 Task: Explore satellite view of the Serengeti National Park in Tanzania.
Action: Key pressed <Key.shift>Seren
Screenshot: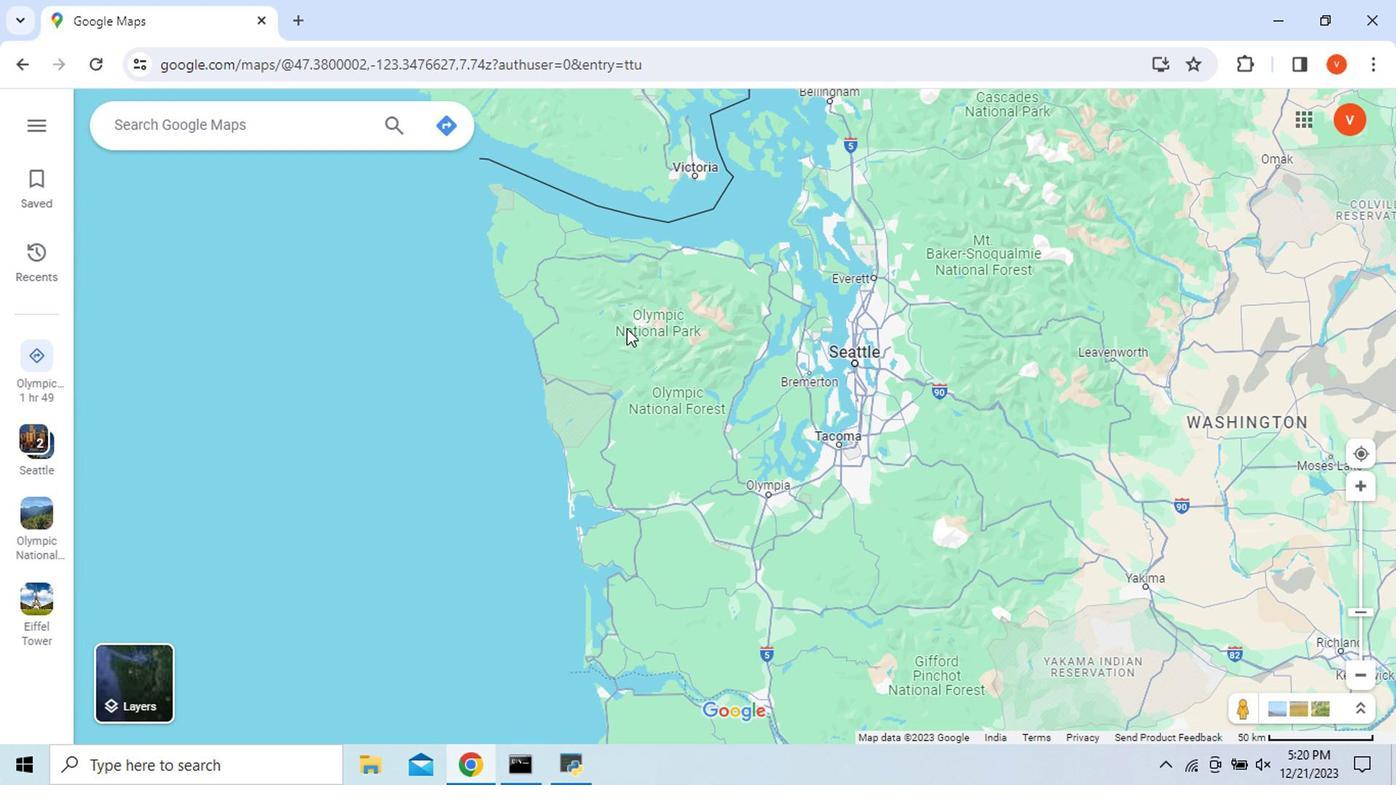 
Action: Mouse moved to (181, 126)
Screenshot: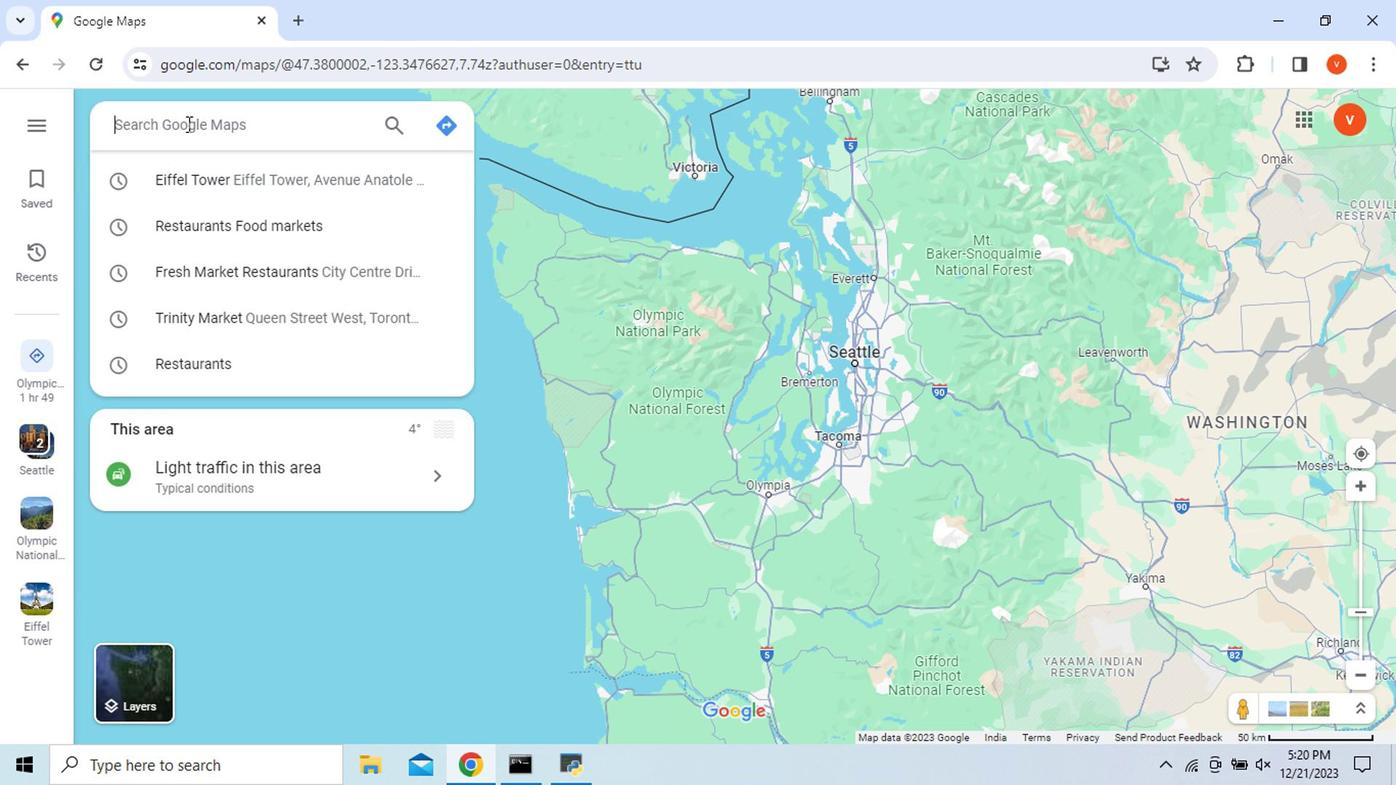 
Action: Mouse pressed left at (181, 126)
Screenshot: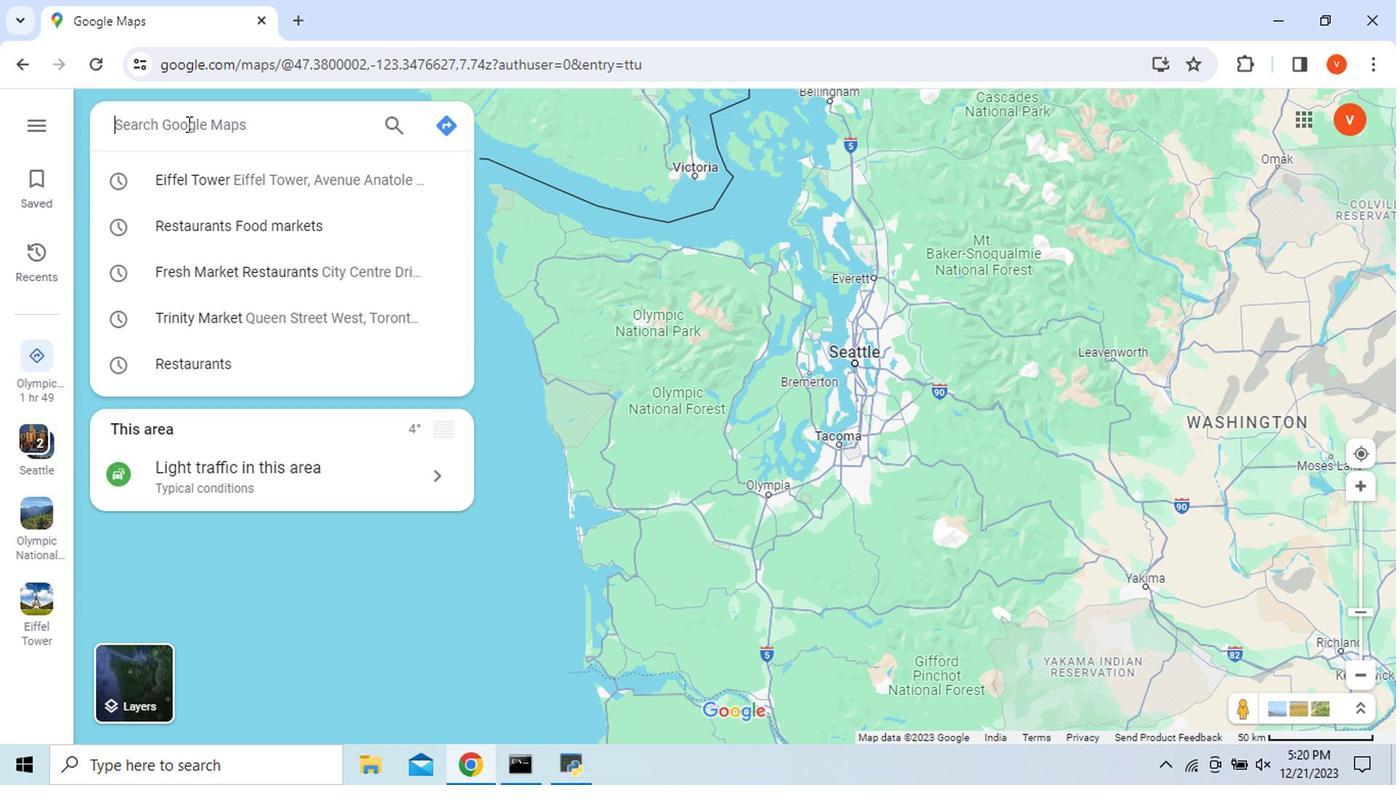 
Action: Mouse moved to (181, 126)
Screenshot: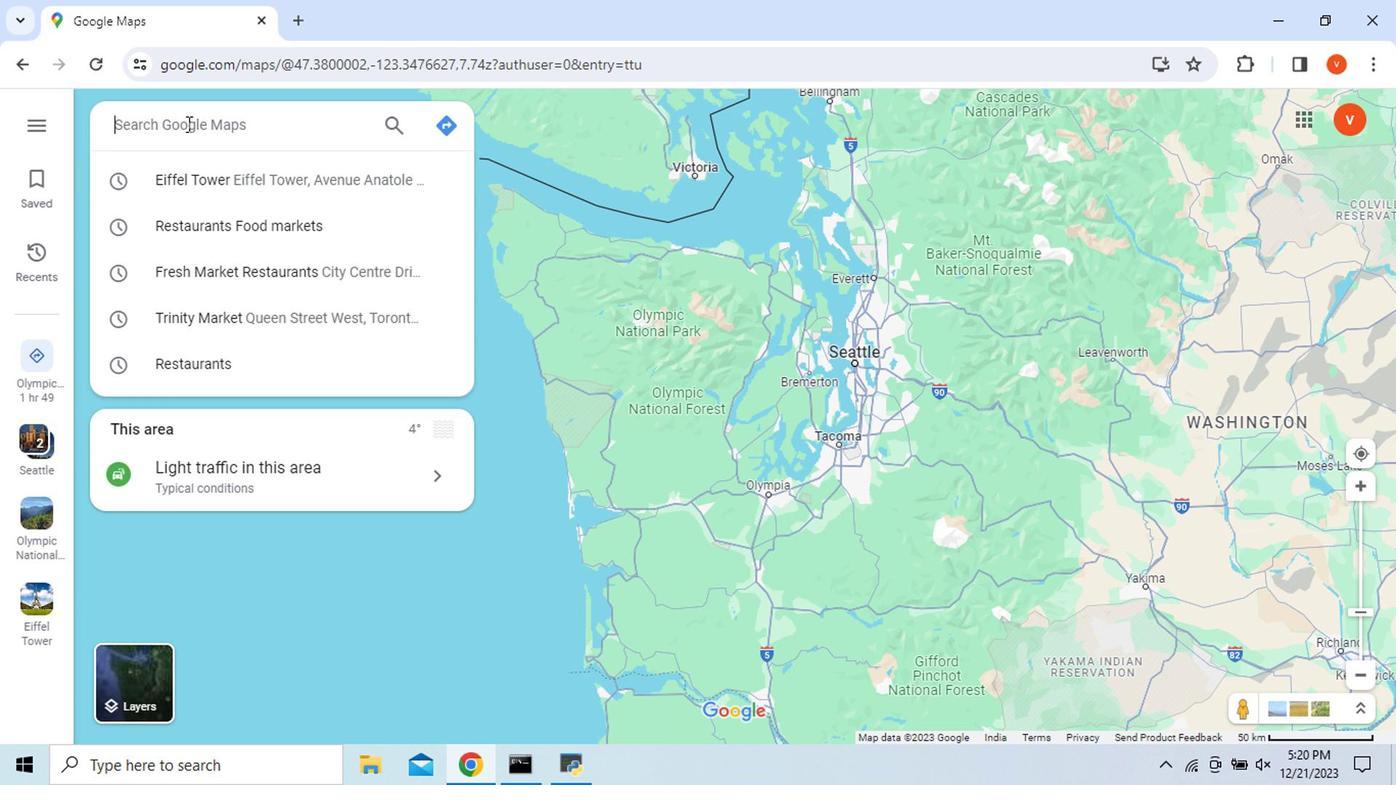 
Action: Key pressed <Key.shift>Serenget
Screenshot: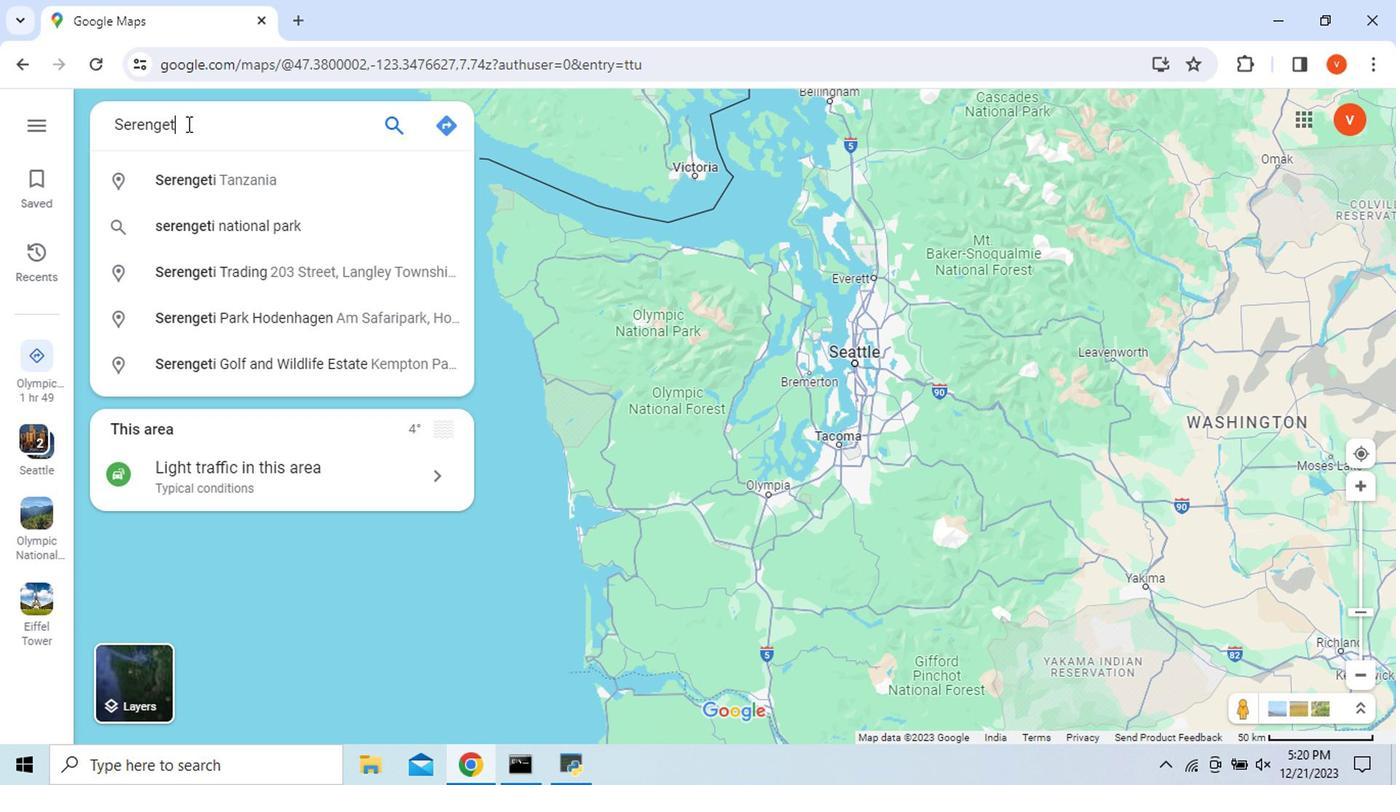 
Action: Mouse moved to (233, 224)
Screenshot: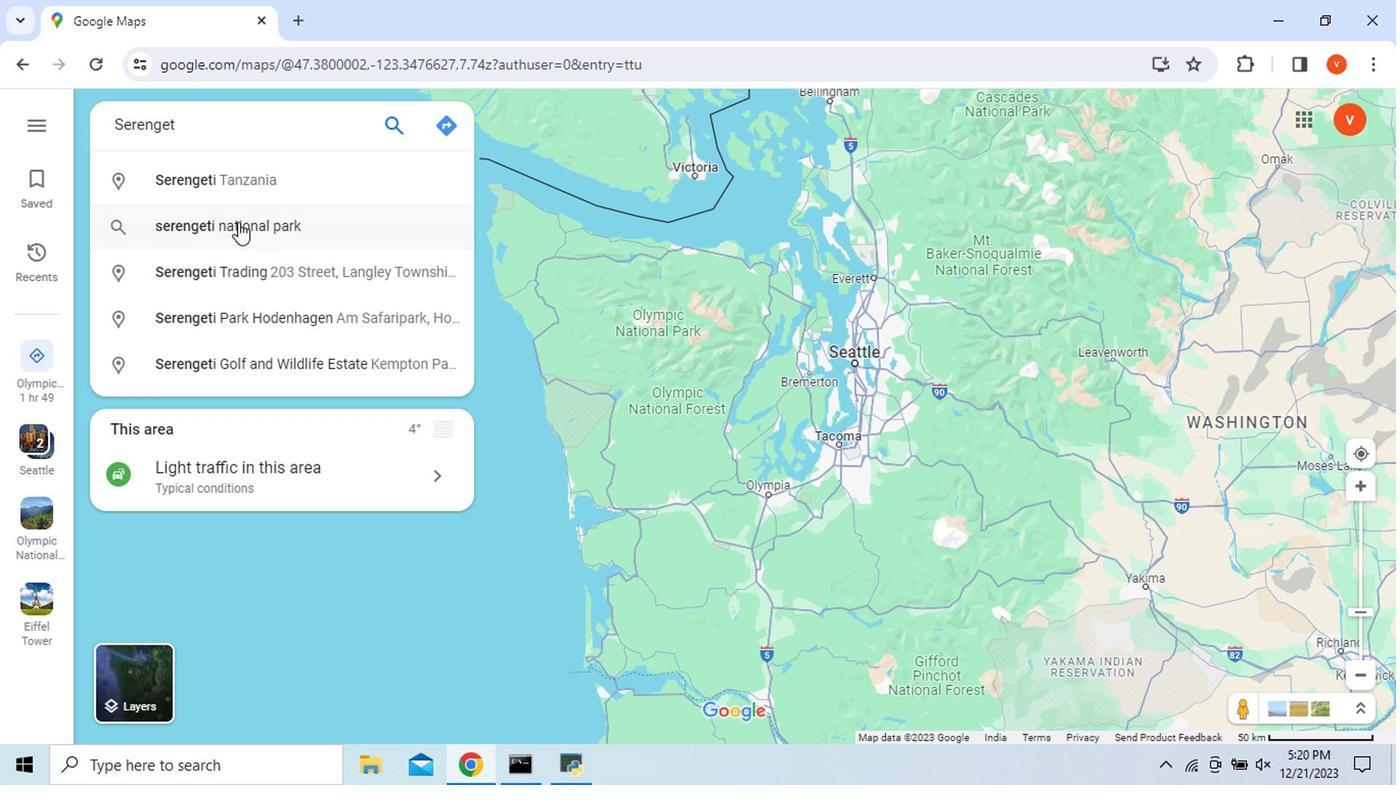 
Action: Mouse pressed left at (233, 224)
Screenshot: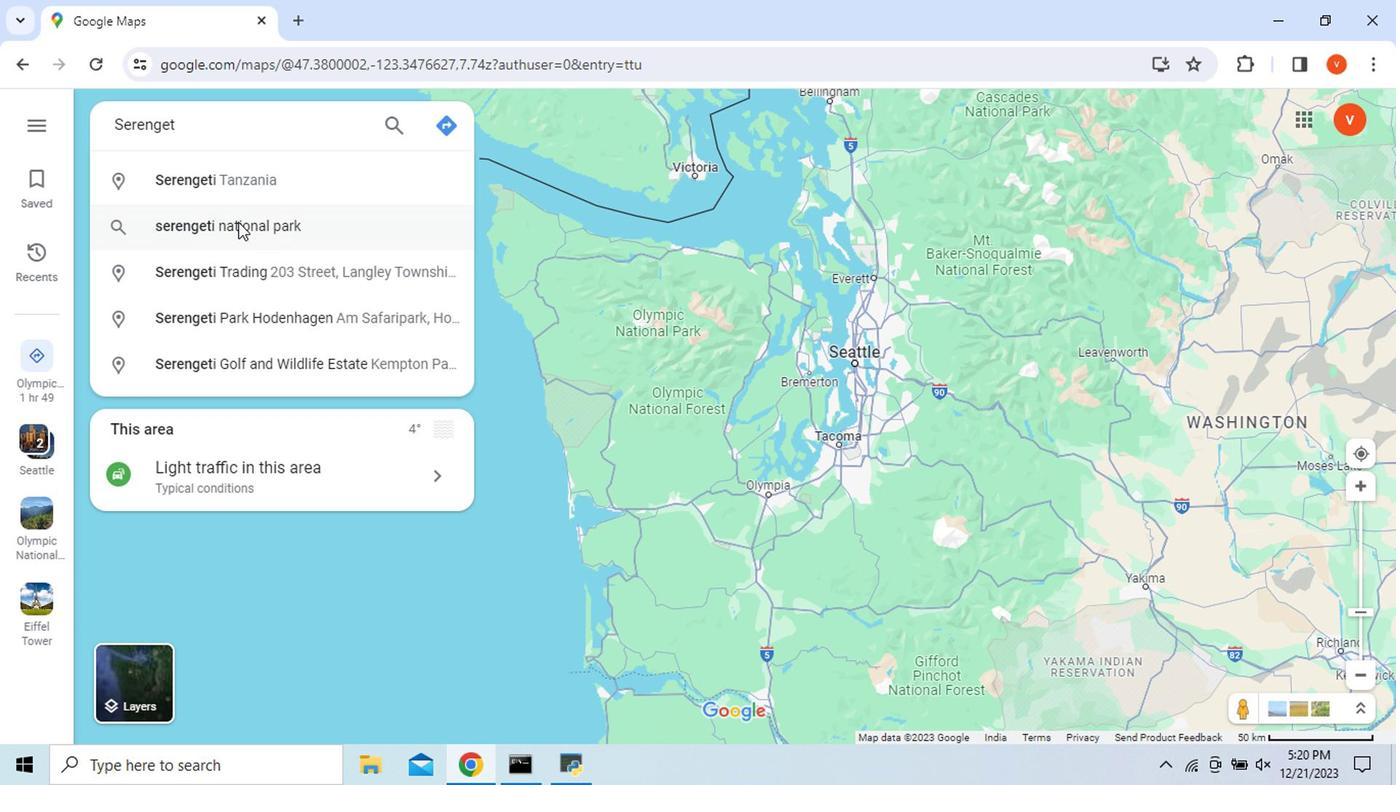 
Action: Mouse moved to (913, 398)
Screenshot: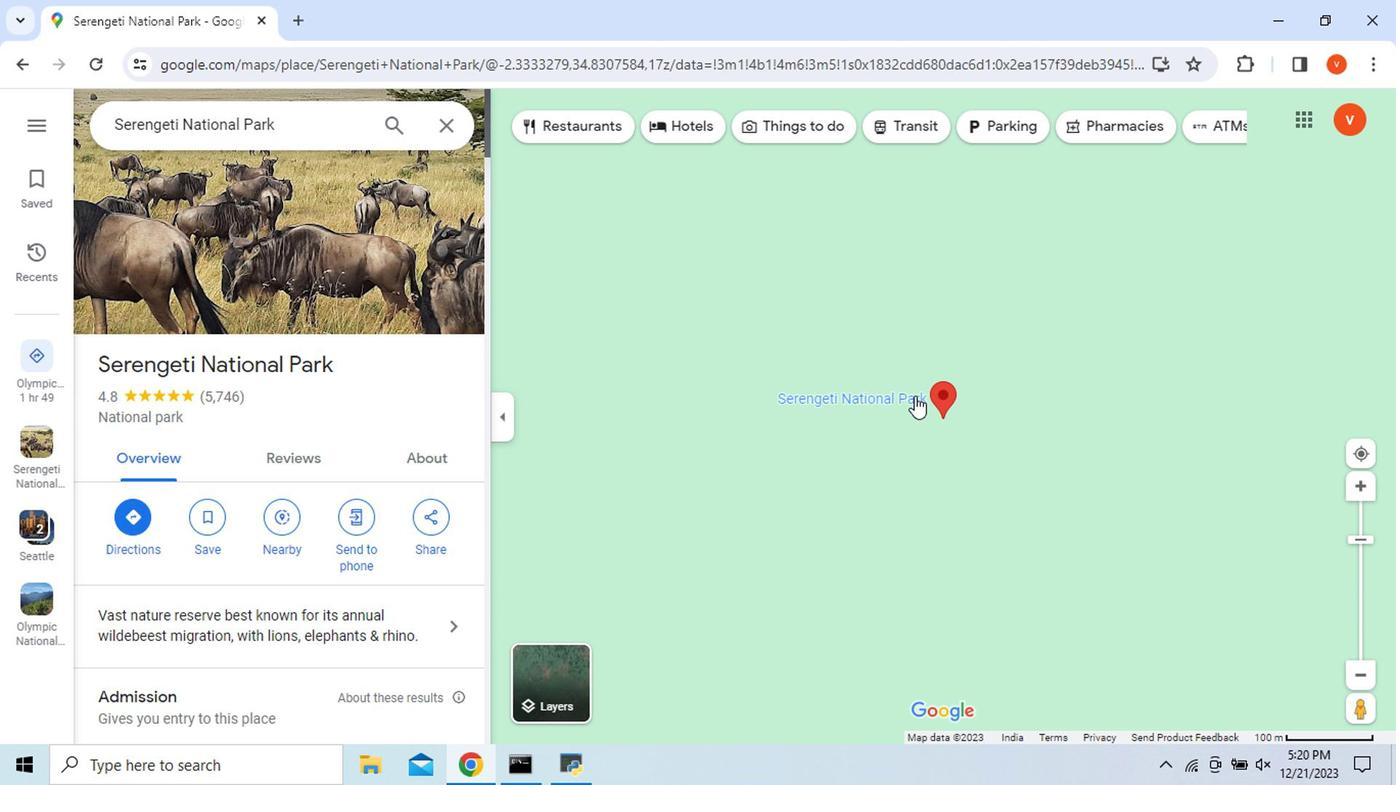 
Action: Mouse pressed left at (913, 398)
Screenshot: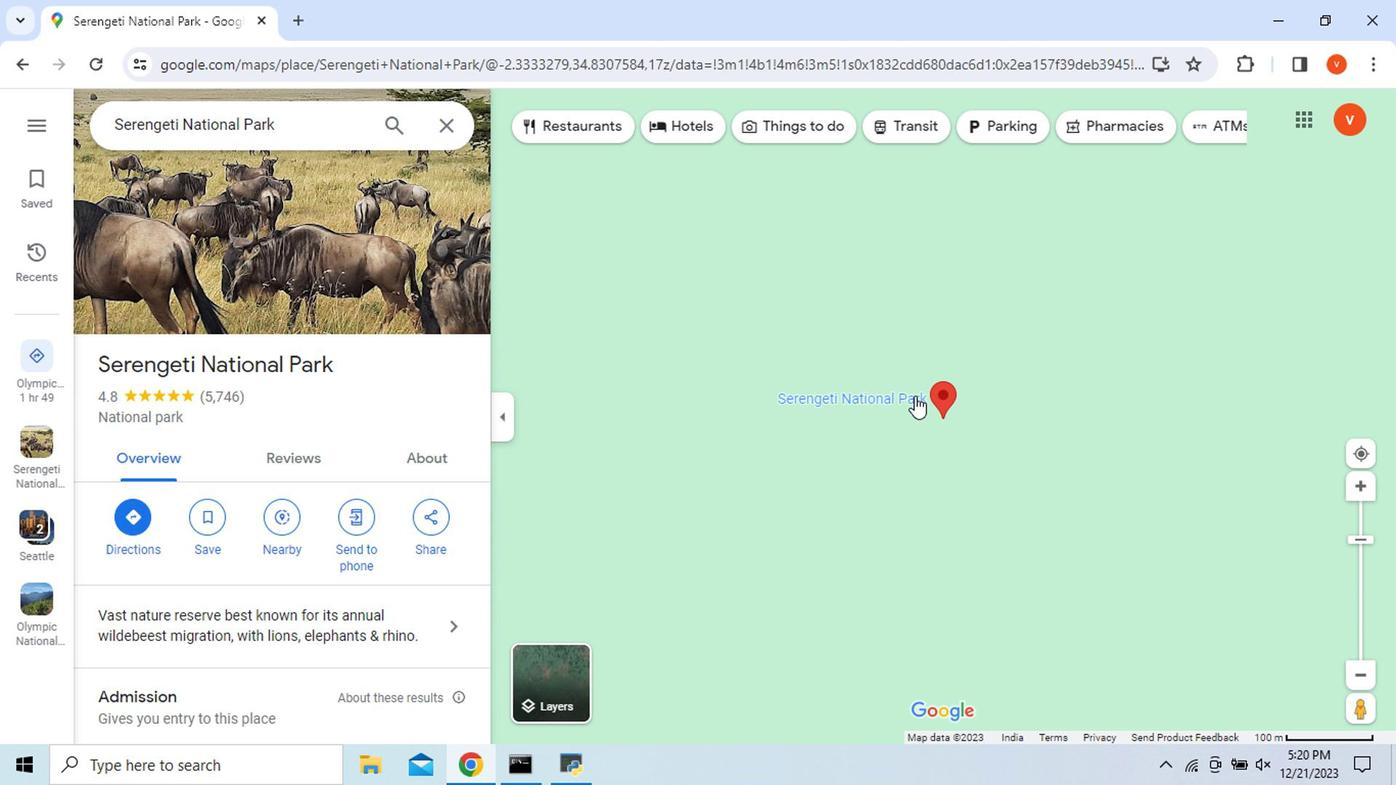 
Action: Mouse scrolled (913, 397) with delta (0, -1)
Screenshot: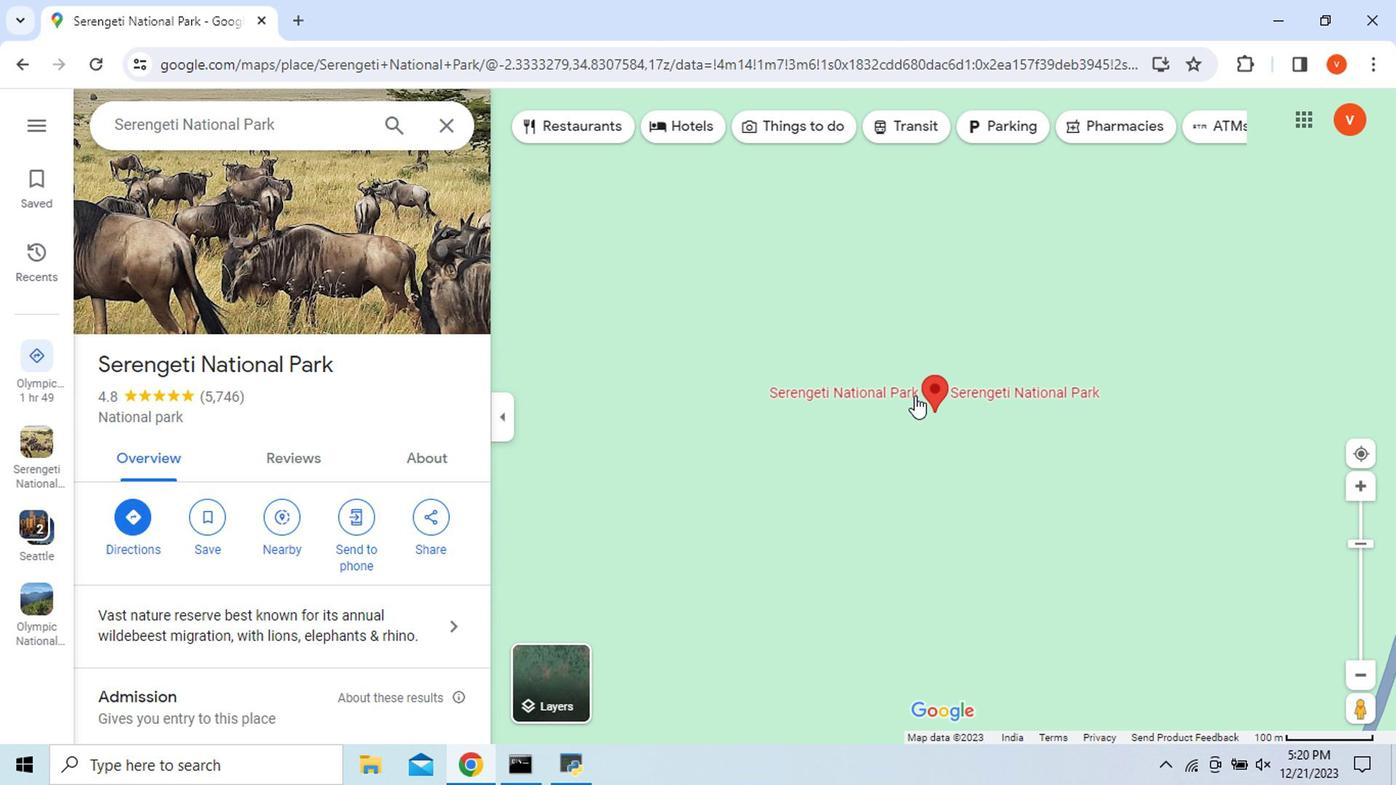 
Action: Mouse scrolled (913, 397) with delta (0, -1)
Screenshot: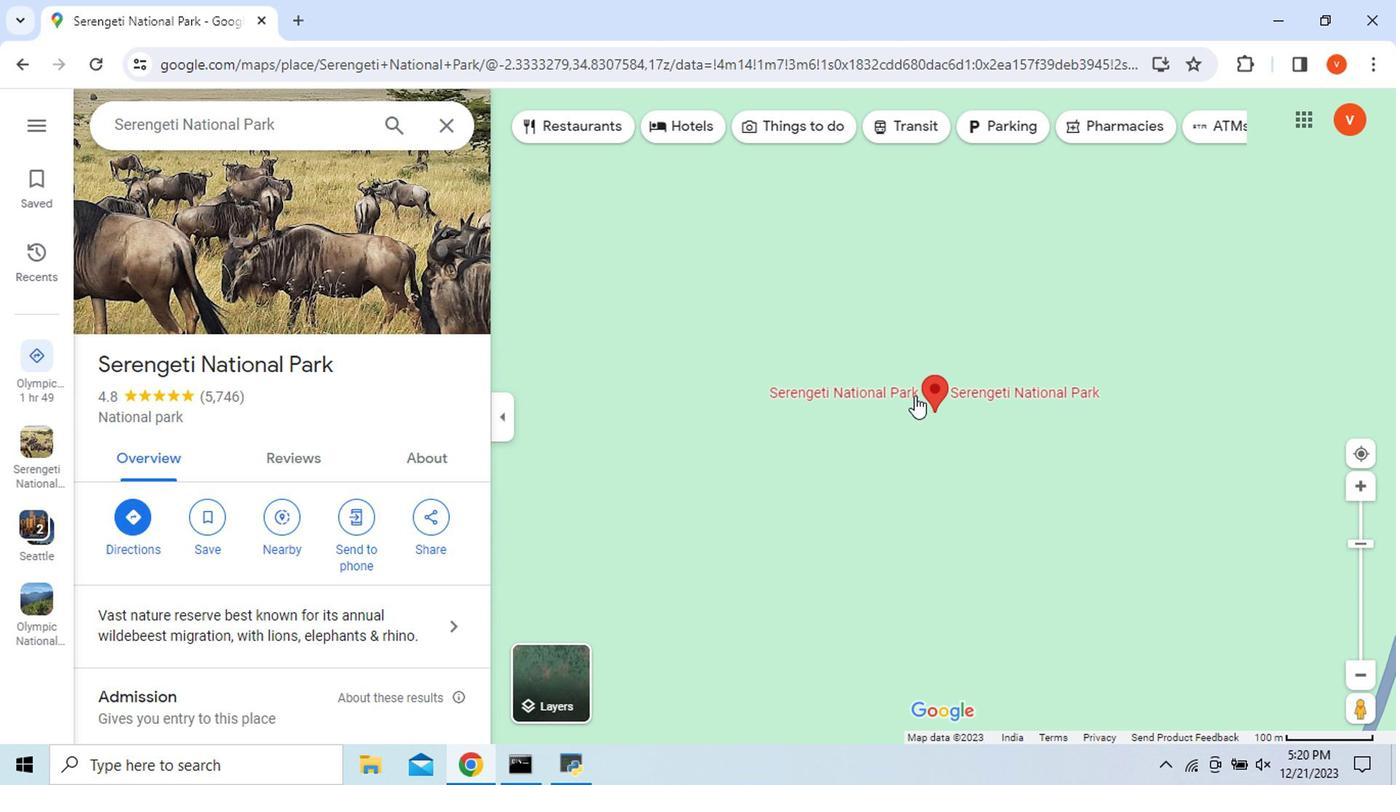 
Action: Mouse moved to (960, 454)
Screenshot: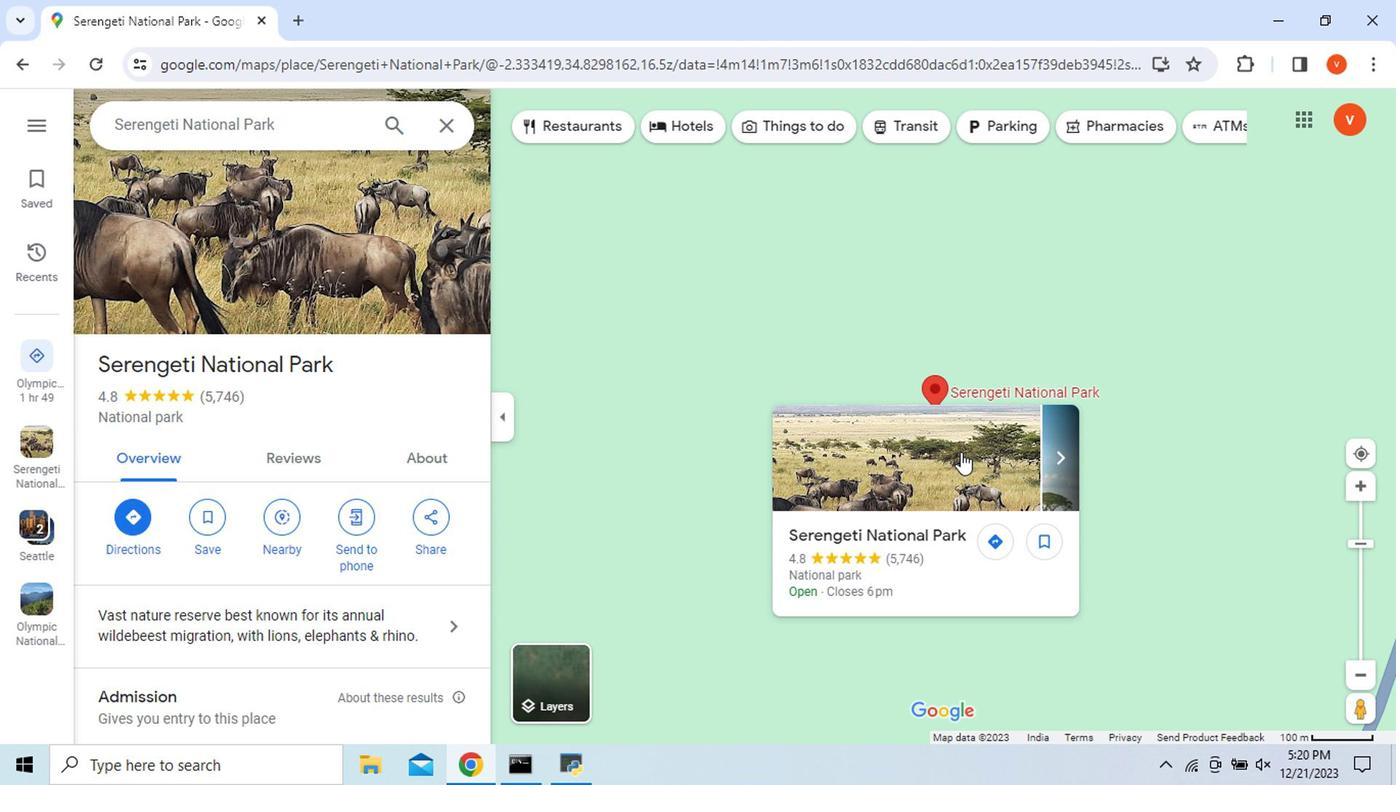 
Action: Mouse pressed left at (960, 454)
Screenshot: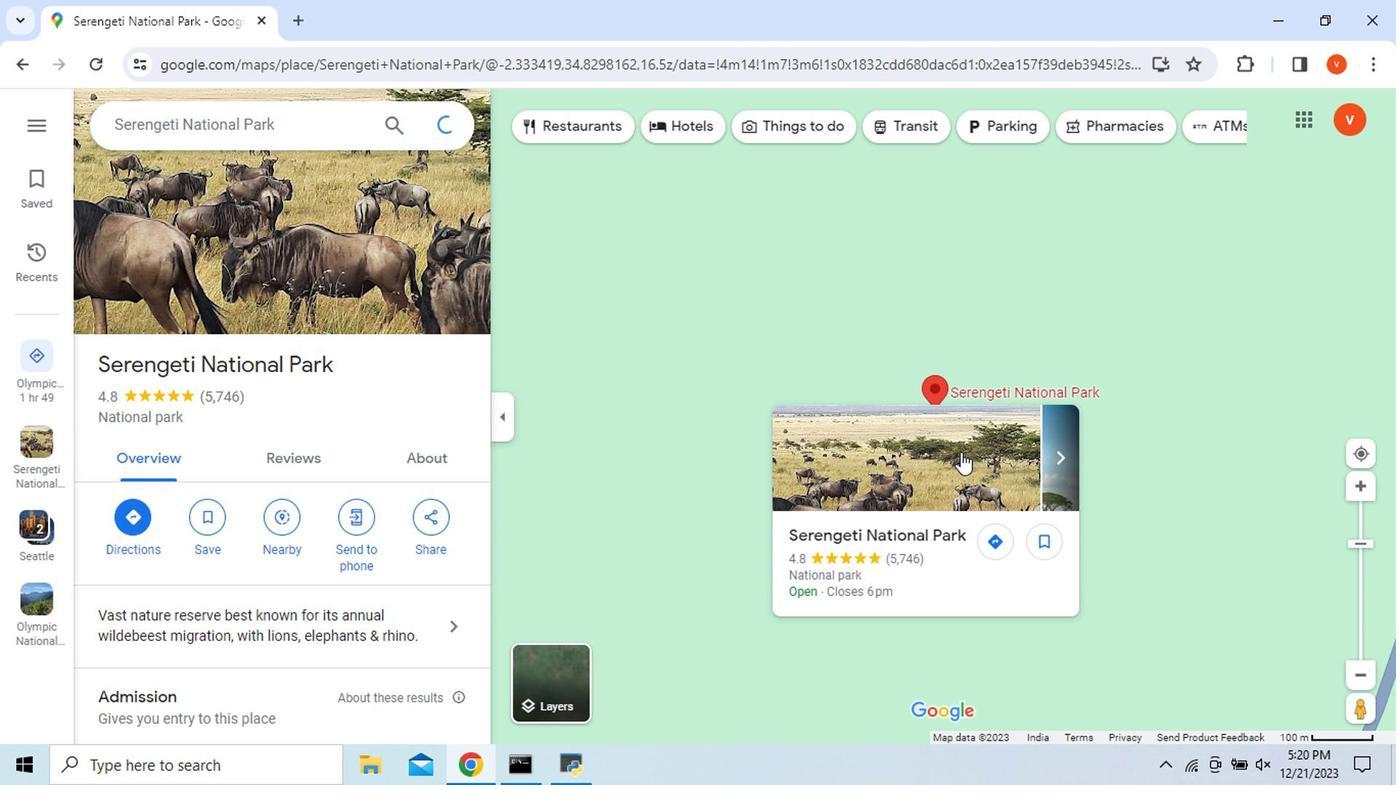 
Action: Mouse moved to (849, 374)
Screenshot: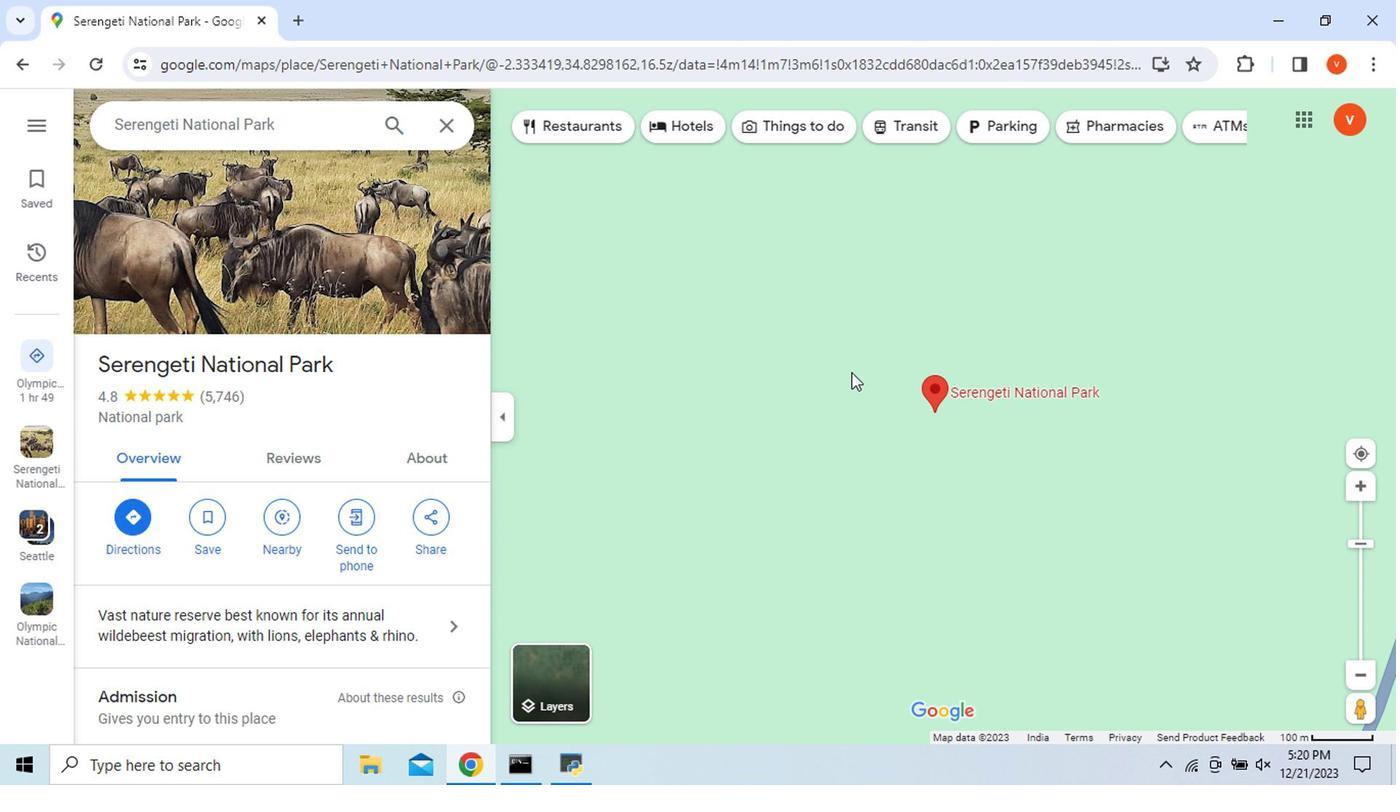 
Action: Mouse scrolled (849, 373) with delta (0, 0)
Screenshot: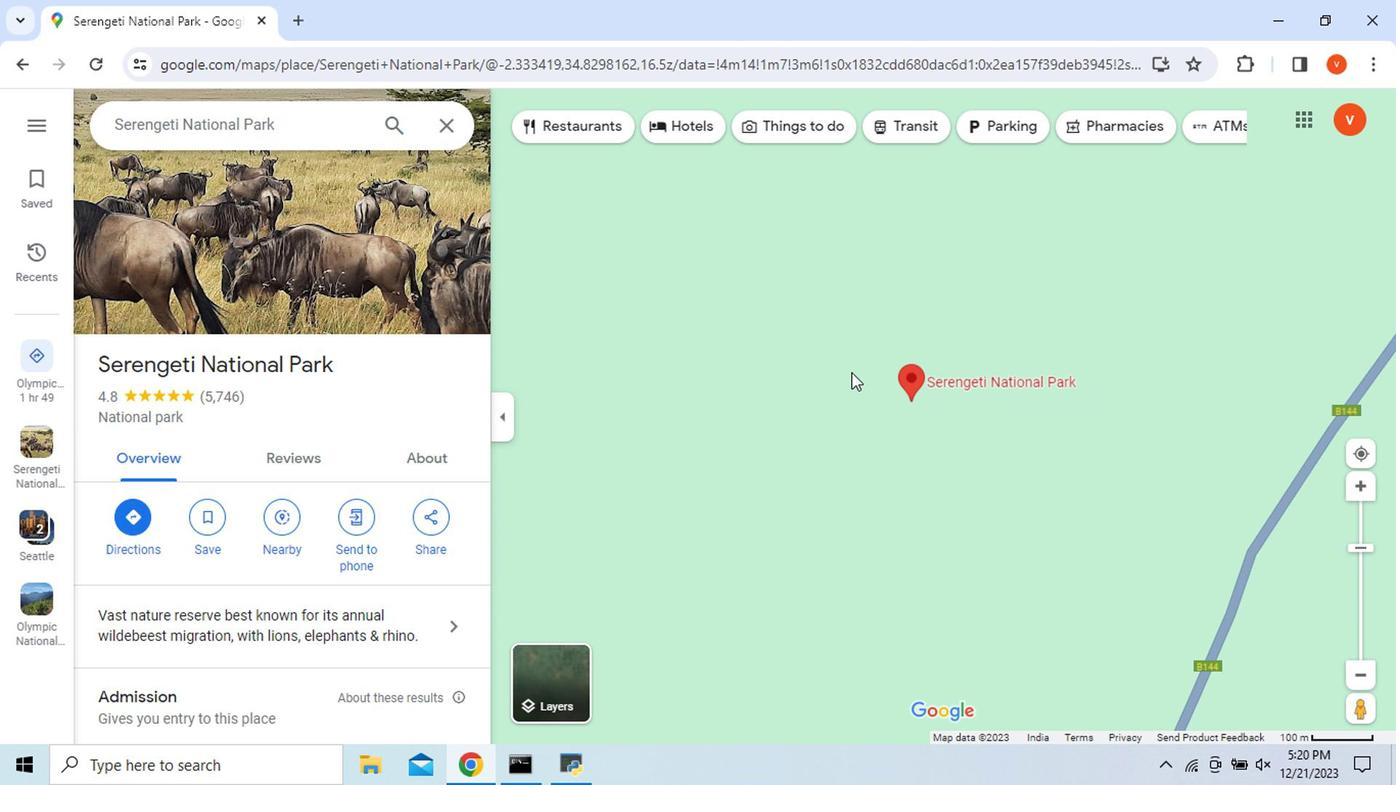 
Action: Mouse scrolled (849, 373) with delta (0, 0)
Screenshot: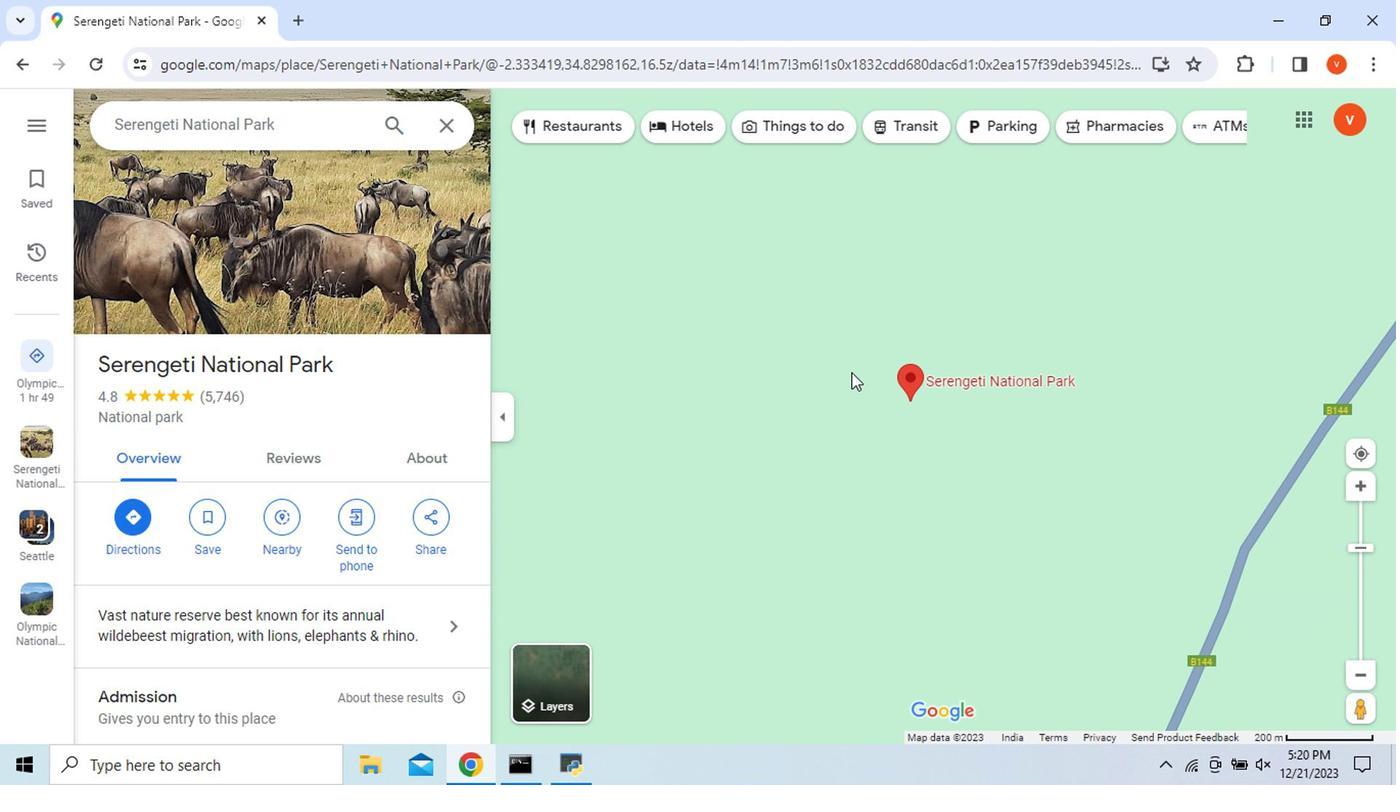 
Action: Mouse scrolled (849, 373) with delta (0, 0)
Screenshot: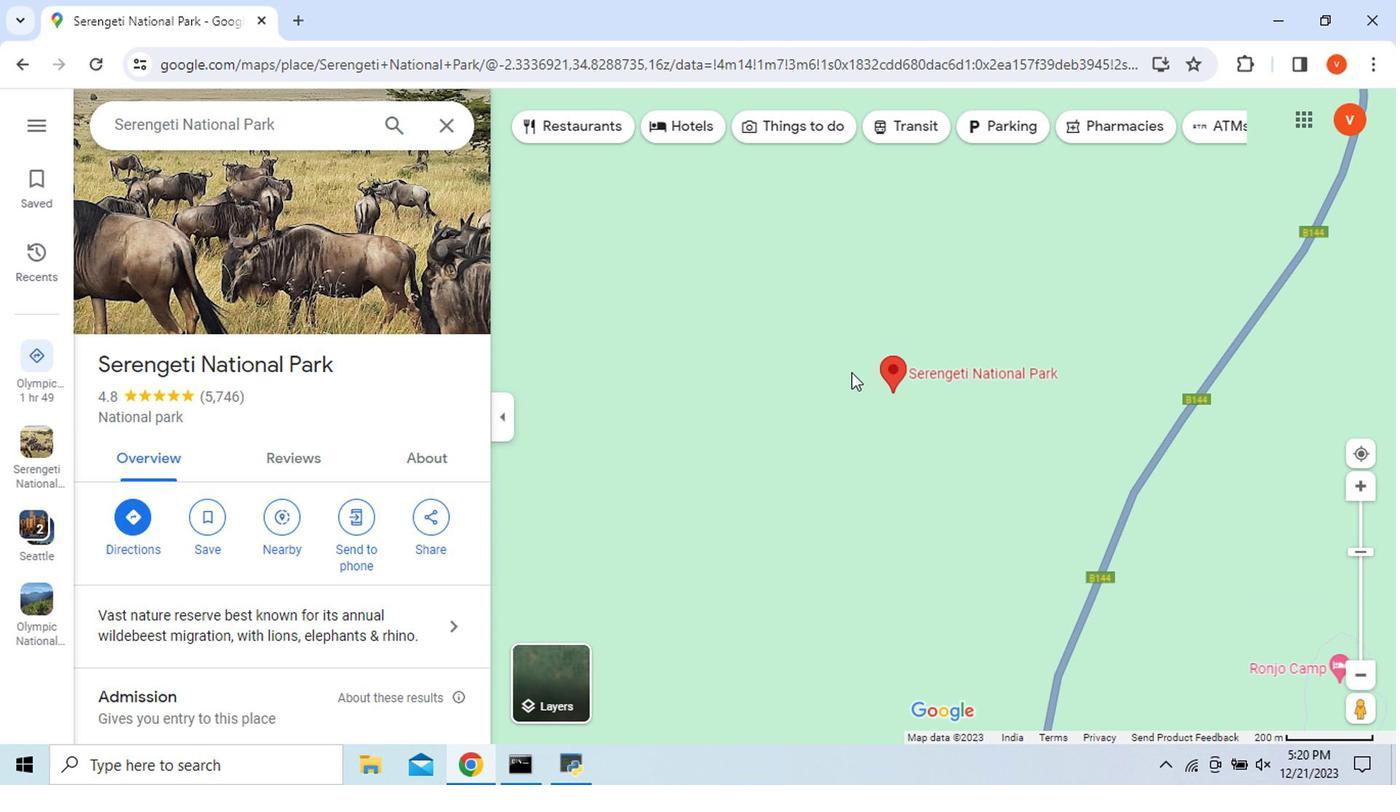 
Action: Mouse scrolled (849, 373) with delta (0, 0)
Screenshot: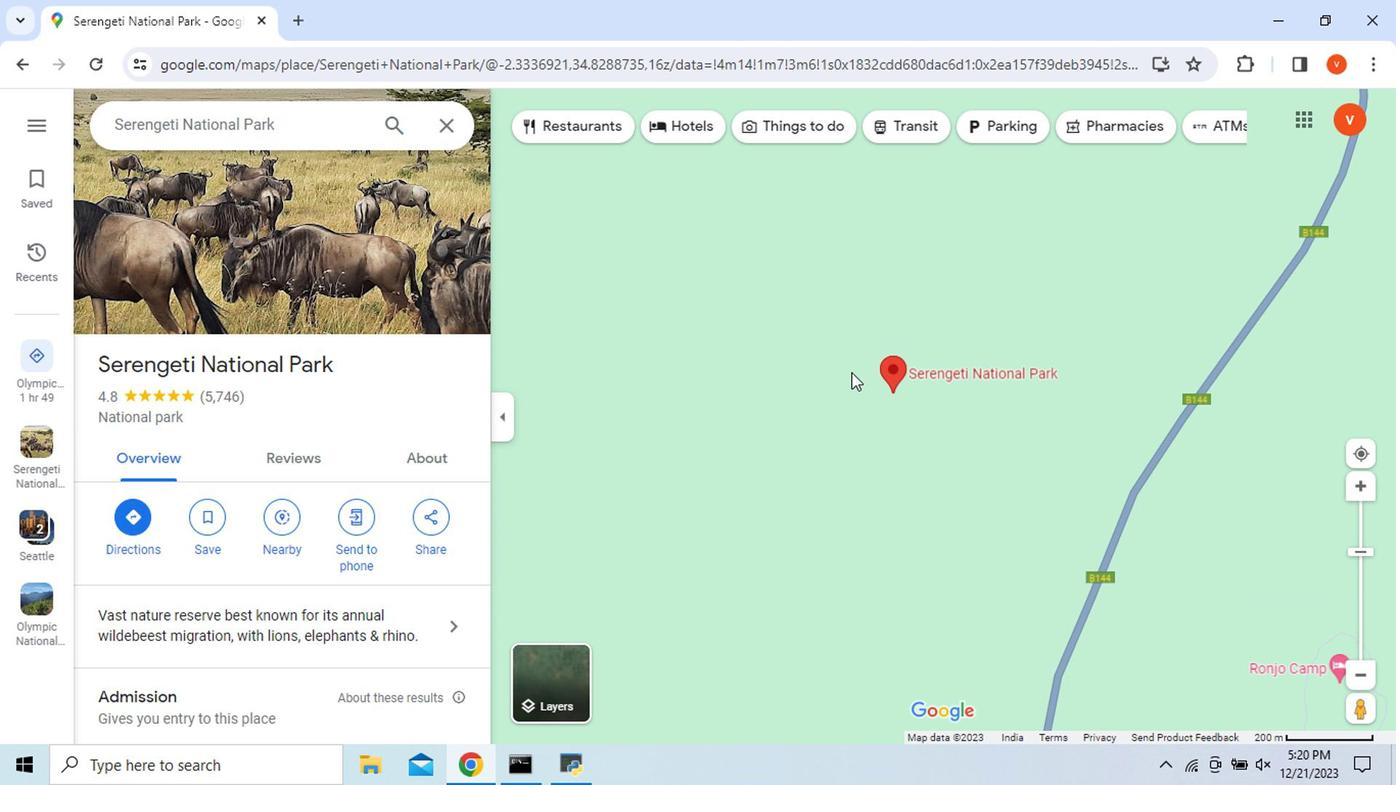 
Action: Mouse scrolled (849, 373) with delta (0, 0)
Screenshot: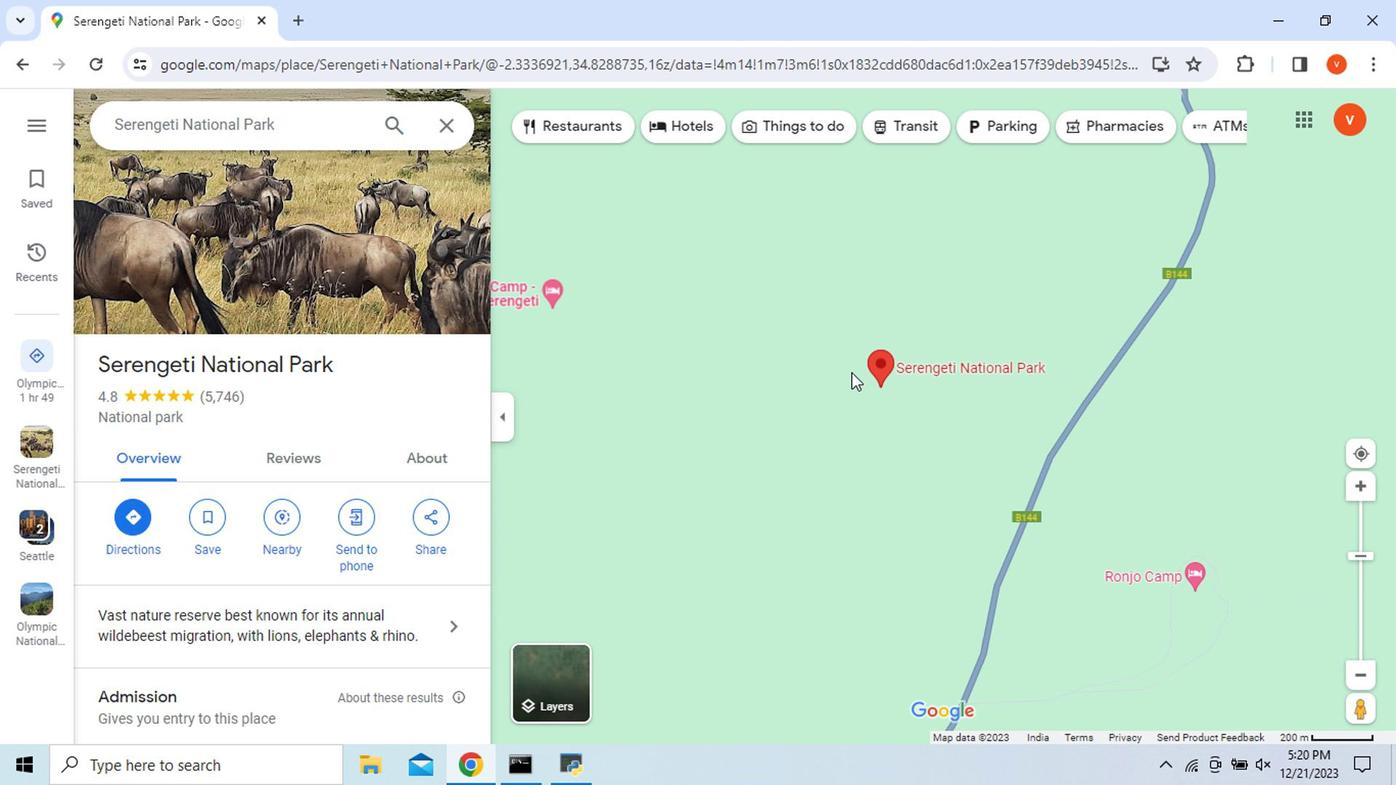 
Action: Mouse scrolled (849, 373) with delta (0, 0)
Screenshot: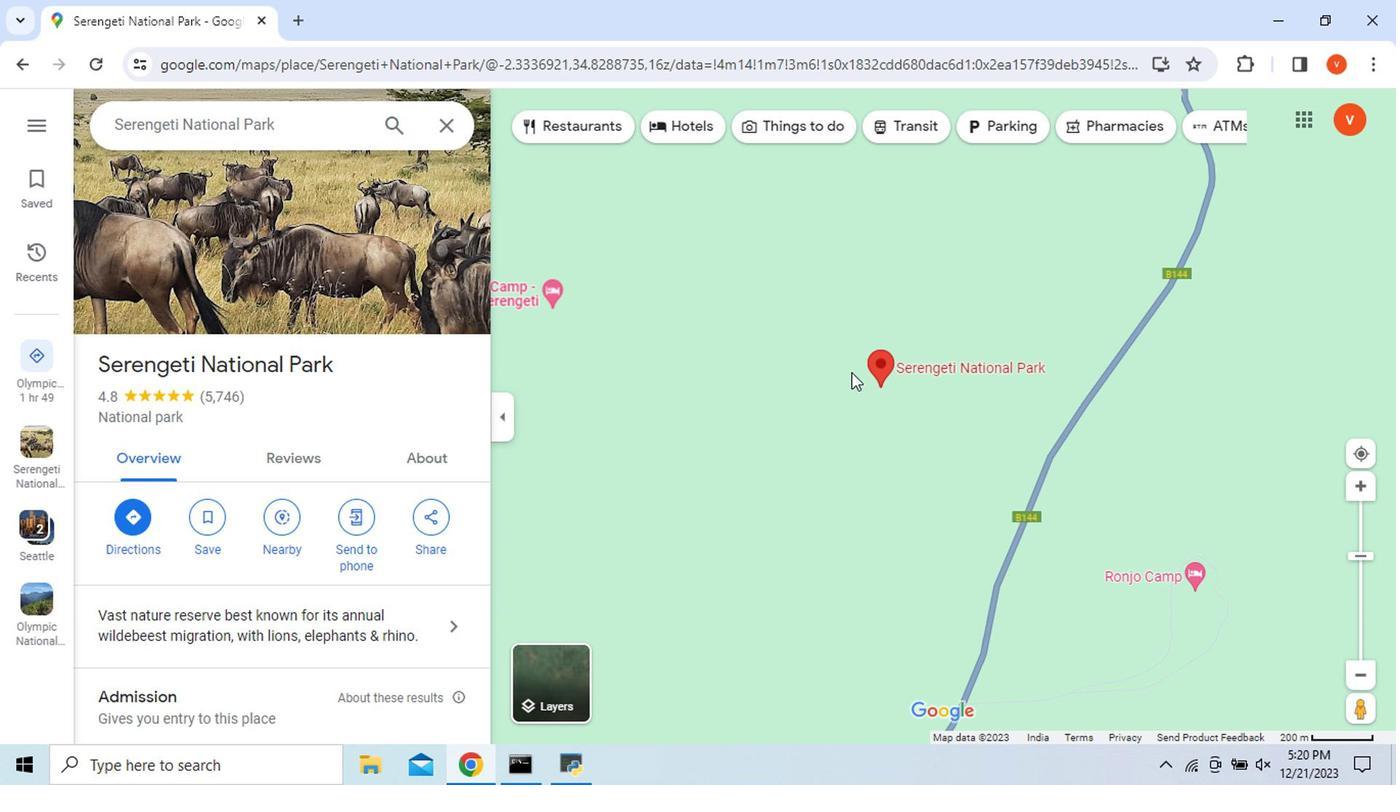 
Action: Mouse scrolled (849, 373) with delta (0, 0)
Screenshot: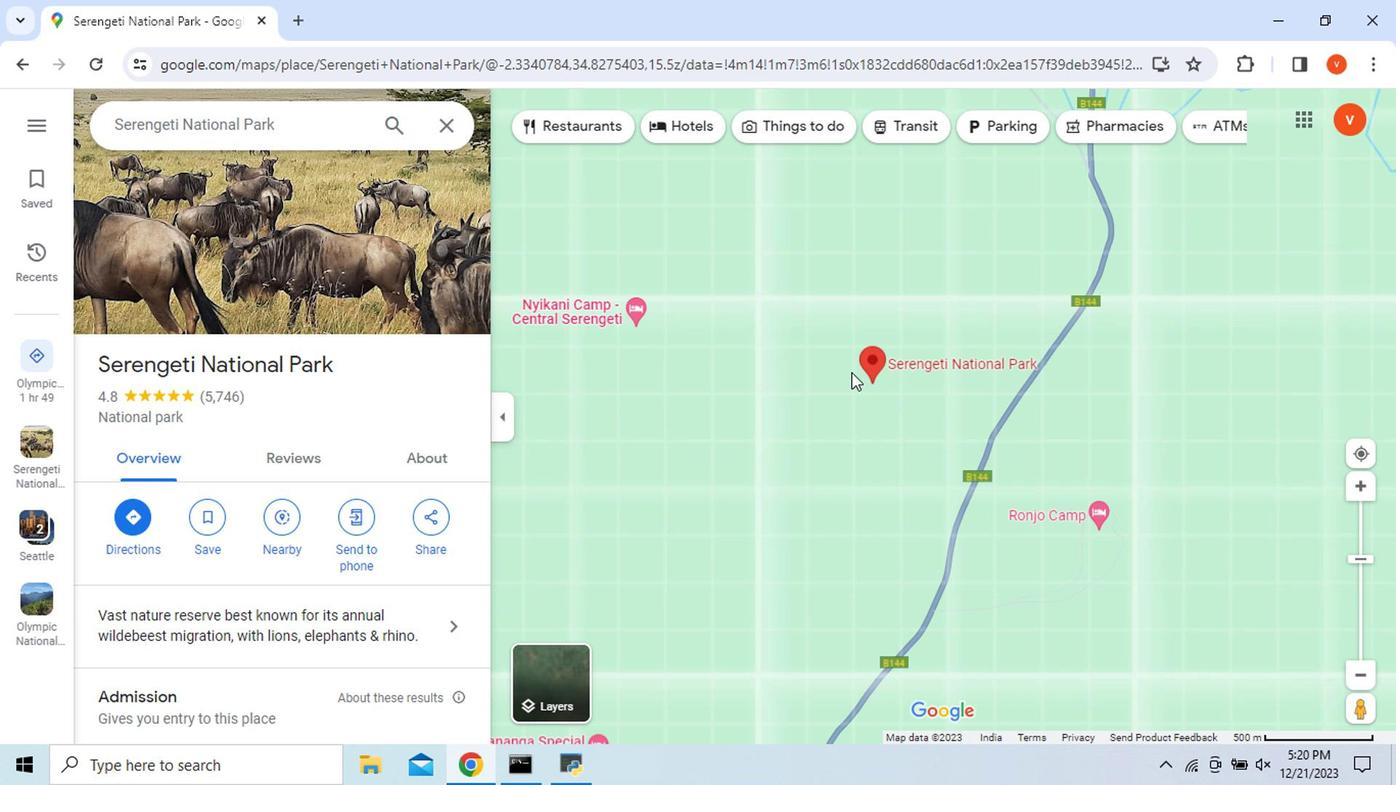 
Action: Mouse scrolled (849, 373) with delta (0, 0)
Screenshot: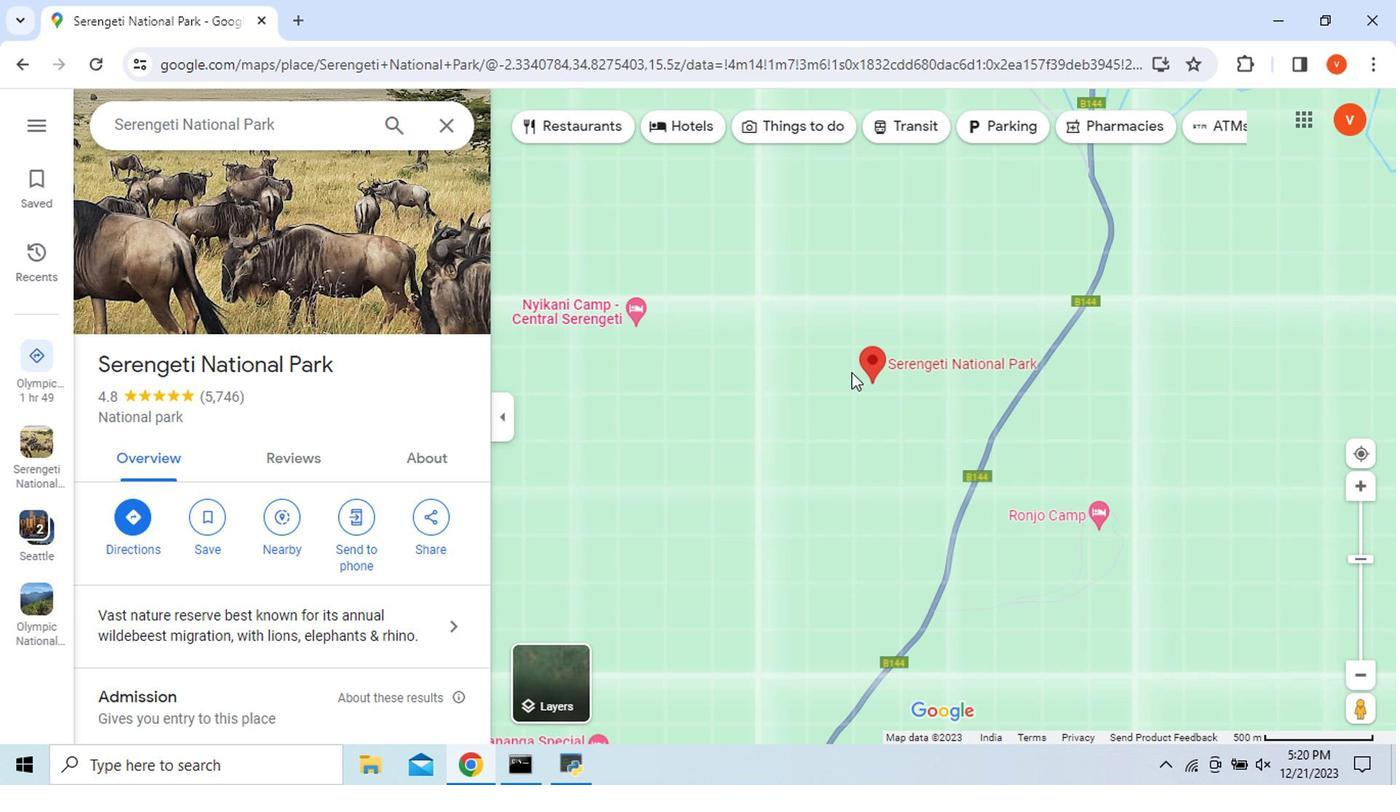 
Action: Mouse scrolled (849, 373) with delta (0, 0)
Screenshot: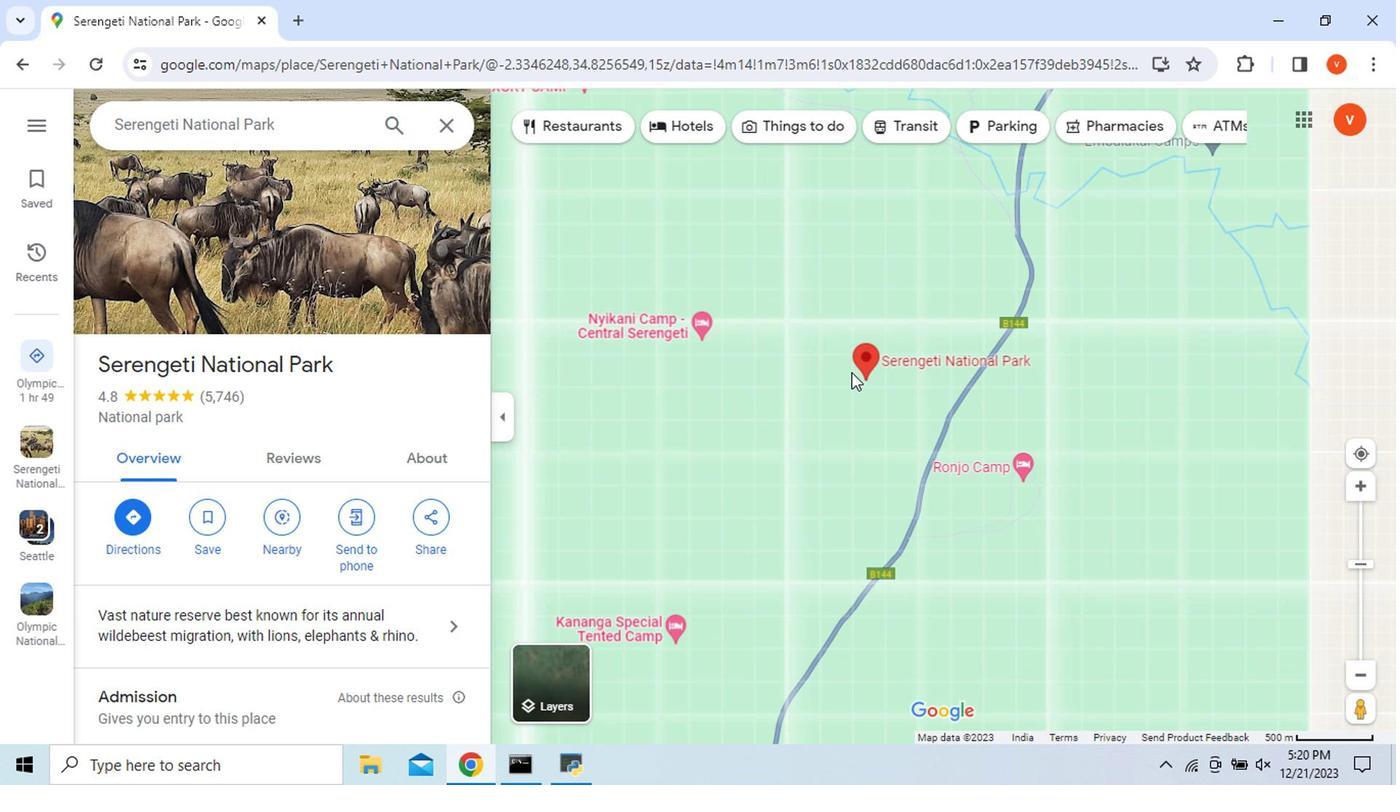 
Action: Mouse scrolled (849, 373) with delta (0, 0)
Screenshot: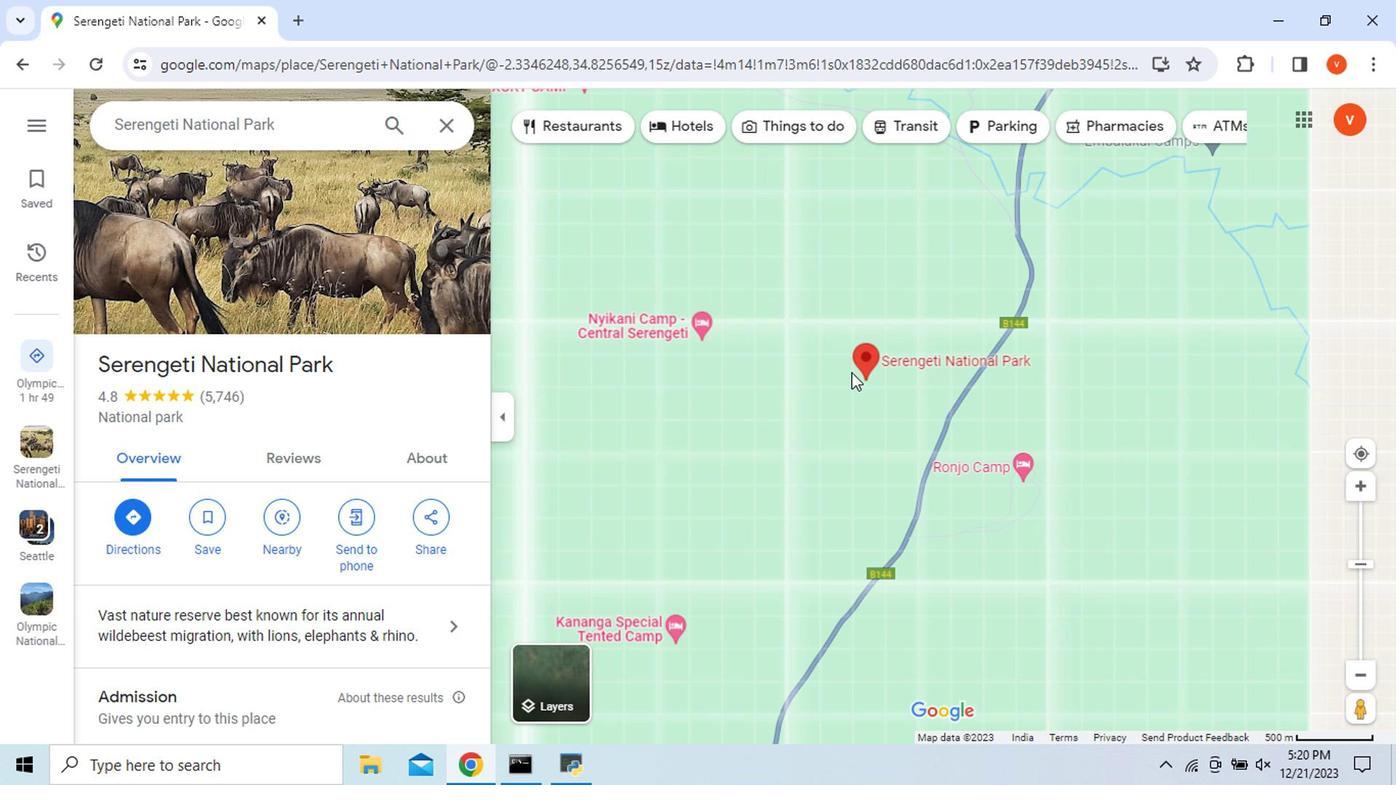 
Action: Mouse scrolled (849, 373) with delta (0, 0)
Screenshot: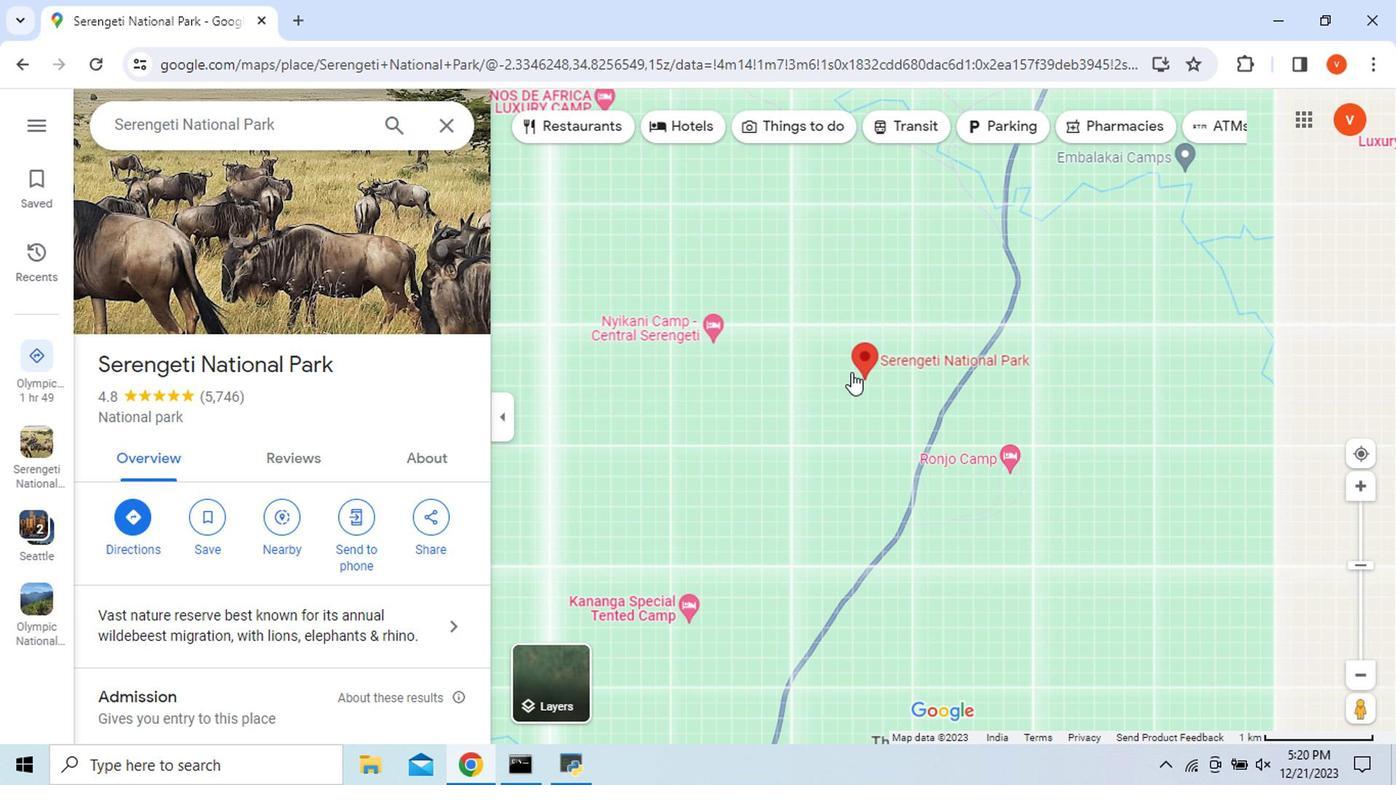 
Action: Mouse scrolled (849, 373) with delta (0, 0)
Screenshot: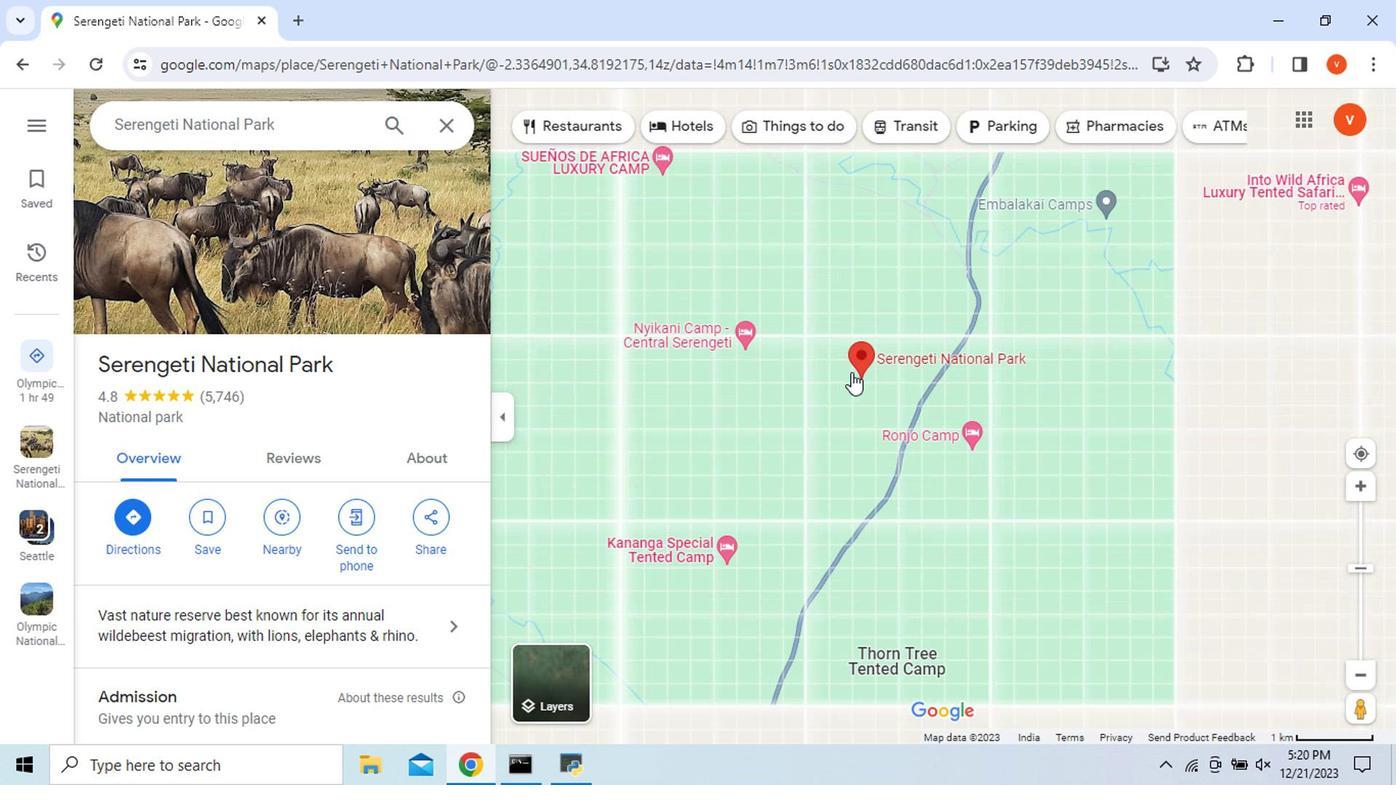 
Action: Mouse scrolled (849, 373) with delta (0, 0)
Screenshot: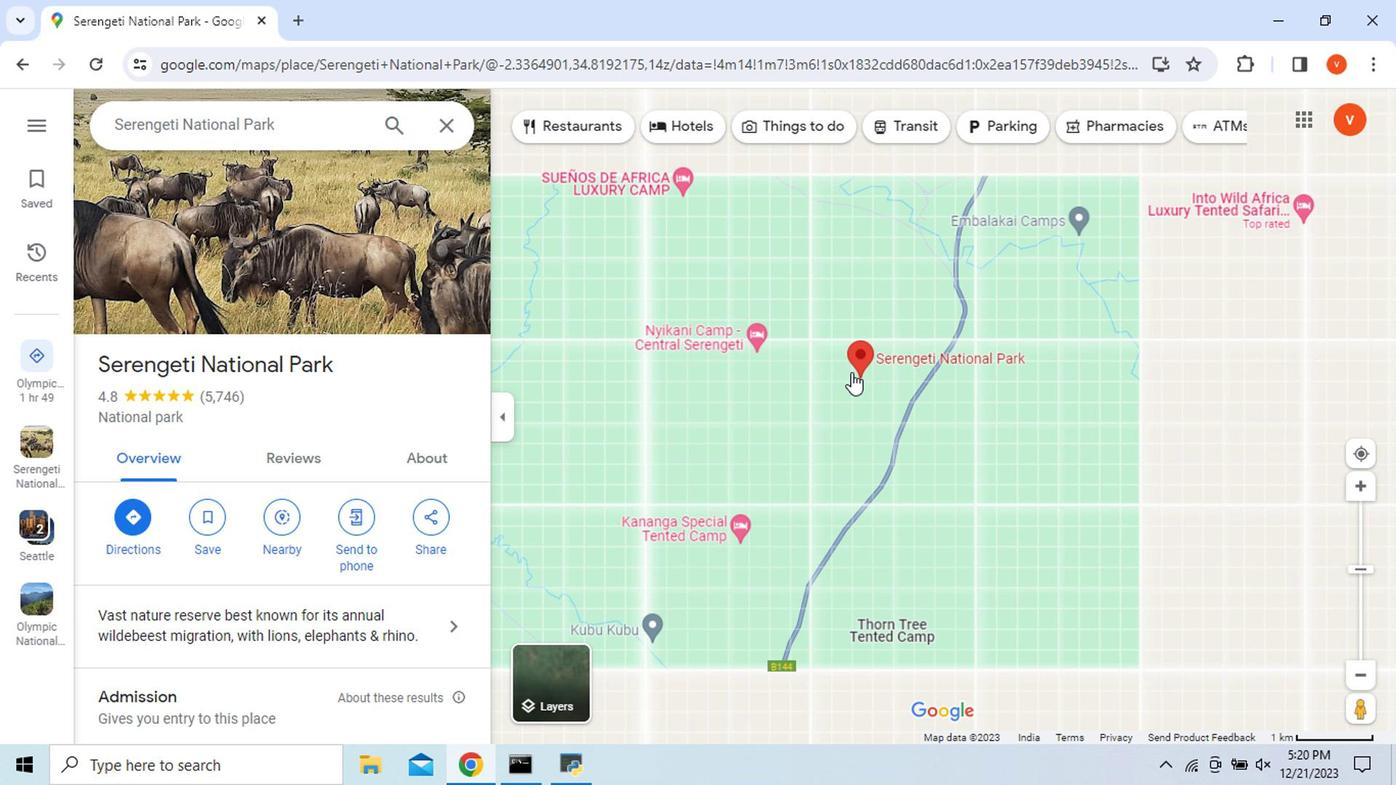 
Action: Mouse moved to (829, 412)
Screenshot: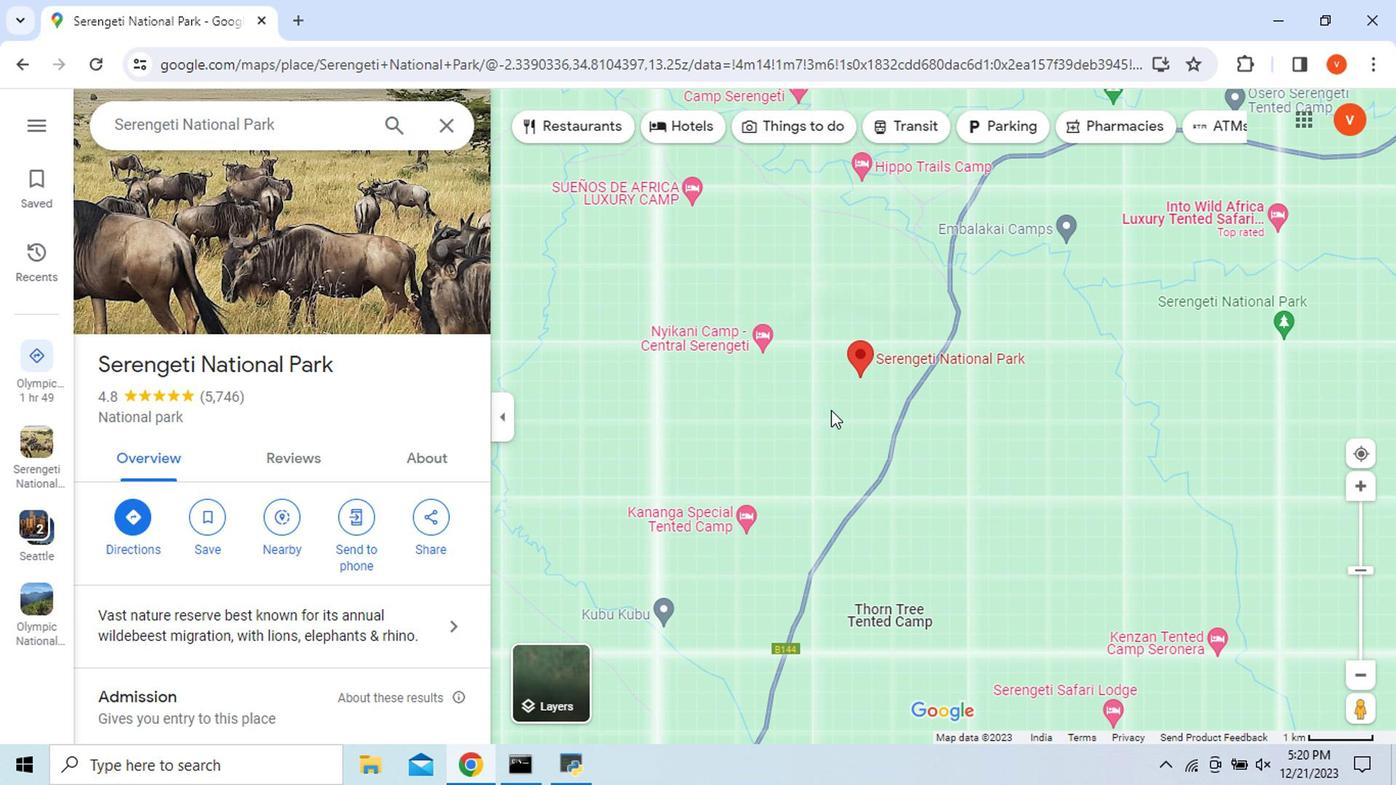 
Action: Mouse scrolled (829, 411) with delta (0, 0)
Screenshot: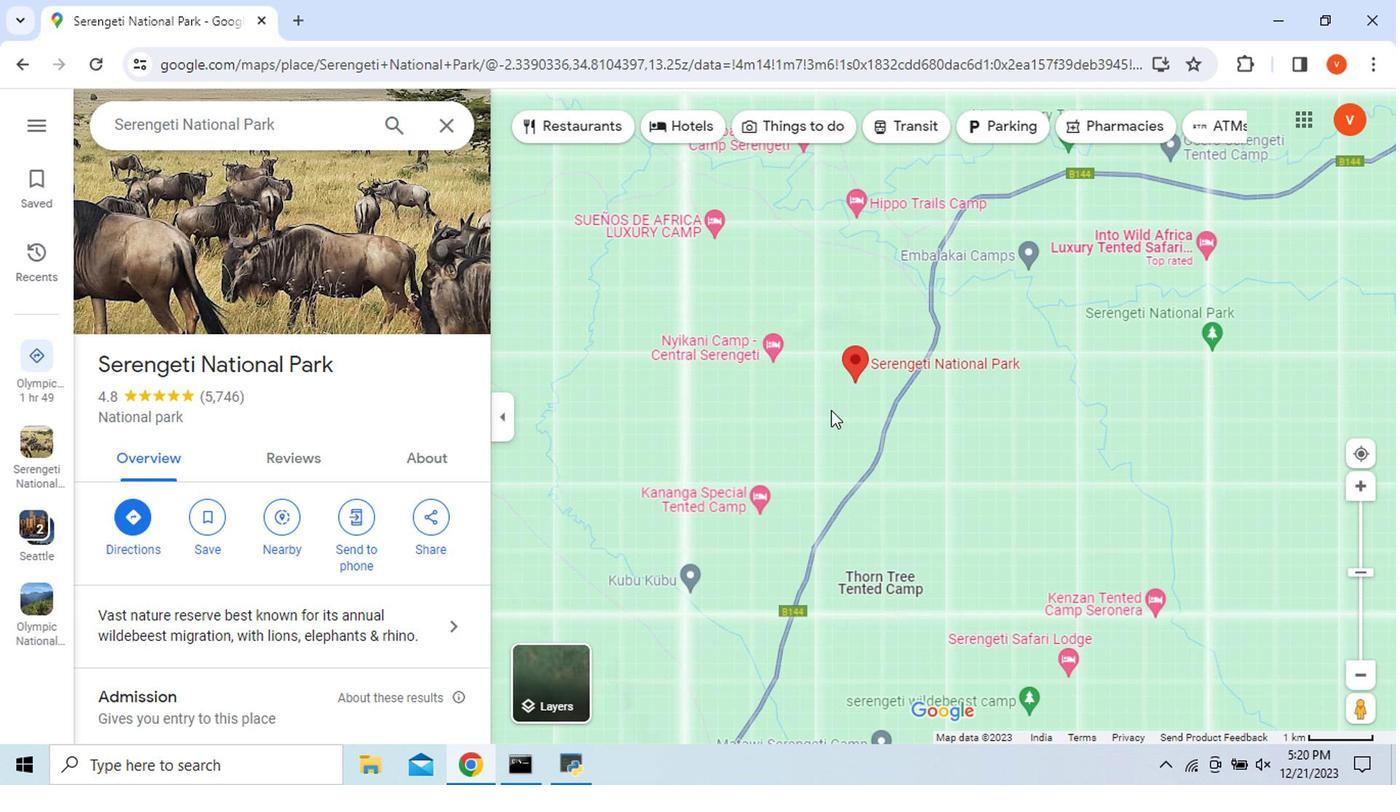 
Action: Mouse moved to (567, 662)
Screenshot: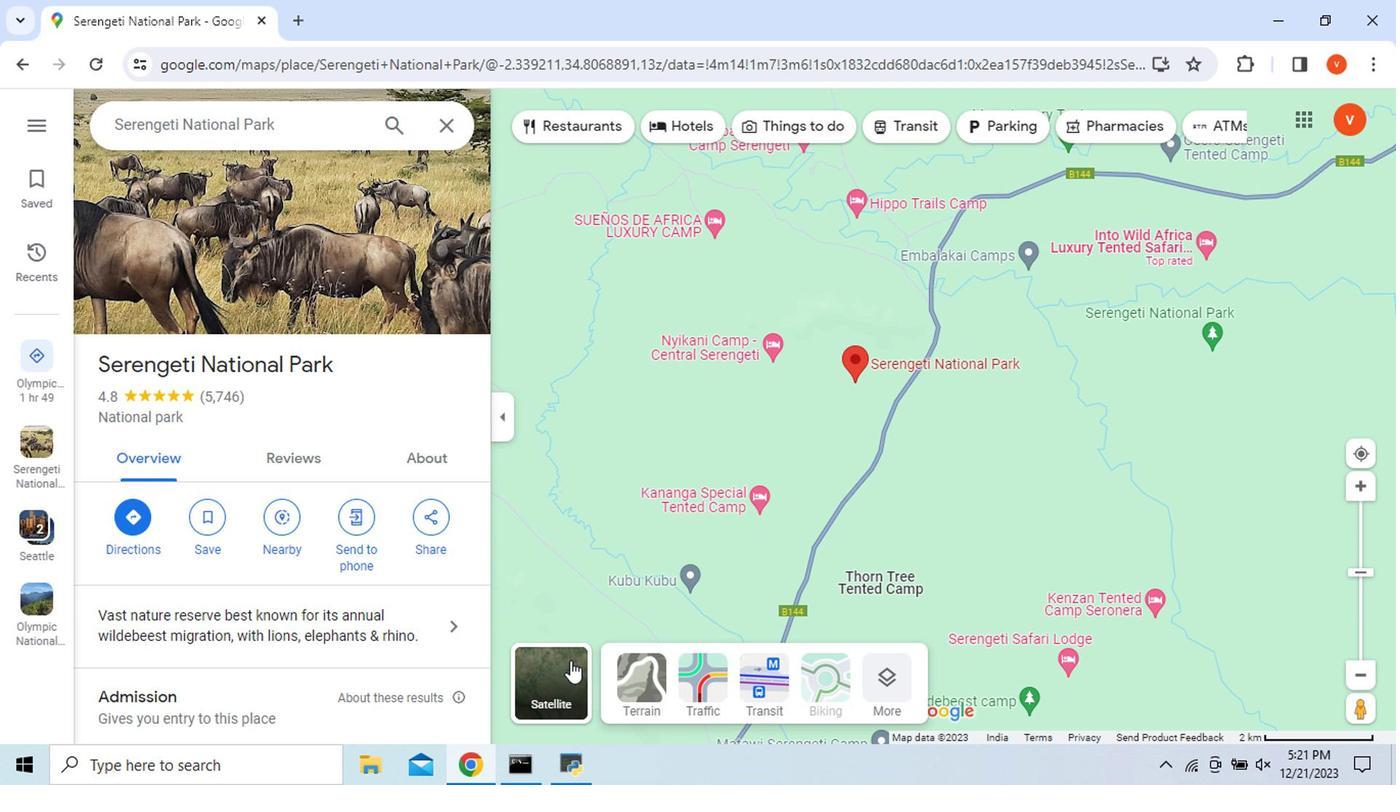 
Action: Mouse pressed left at (567, 662)
Screenshot: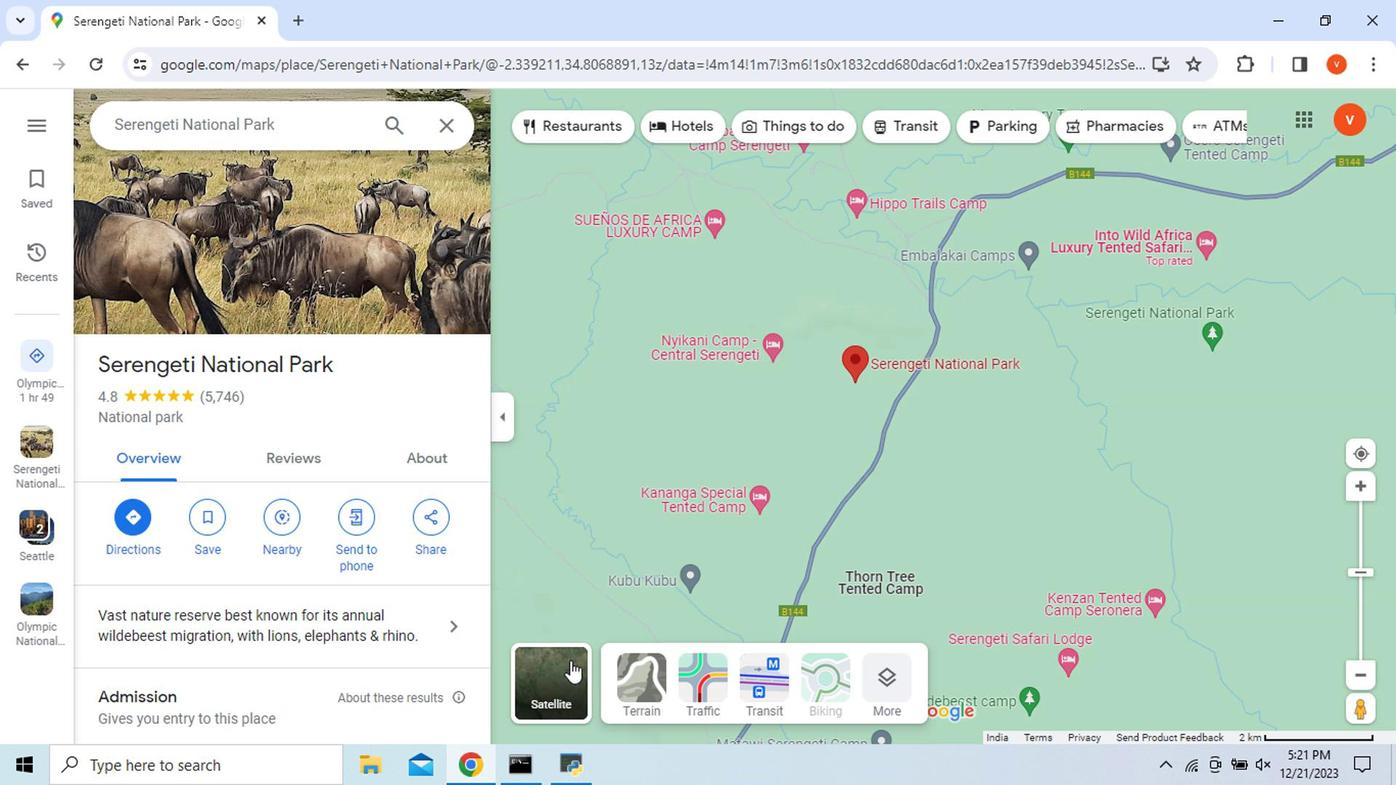
Action: Mouse moved to (648, 487)
Screenshot: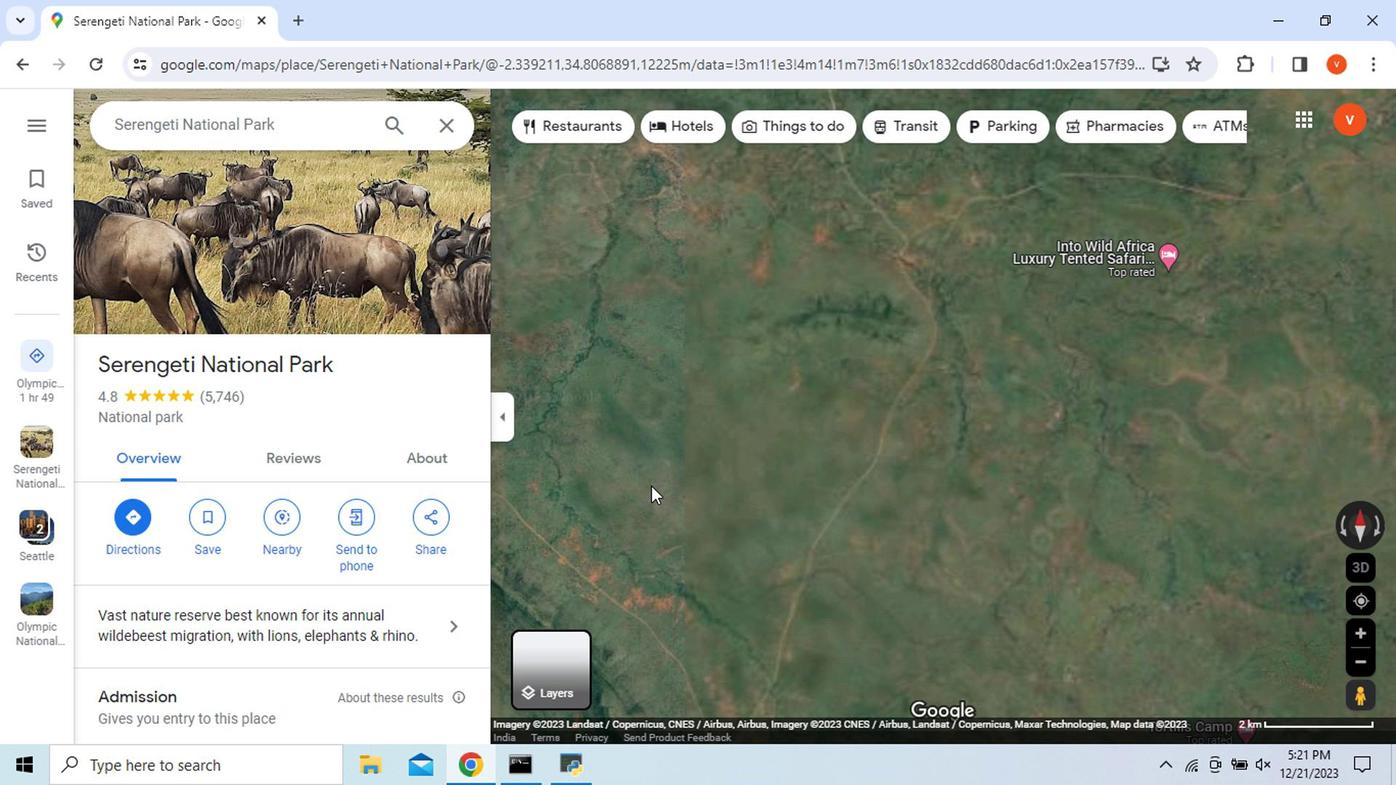 
Action: Mouse scrolled (648, 485) with delta (0, -1)
Screenshot: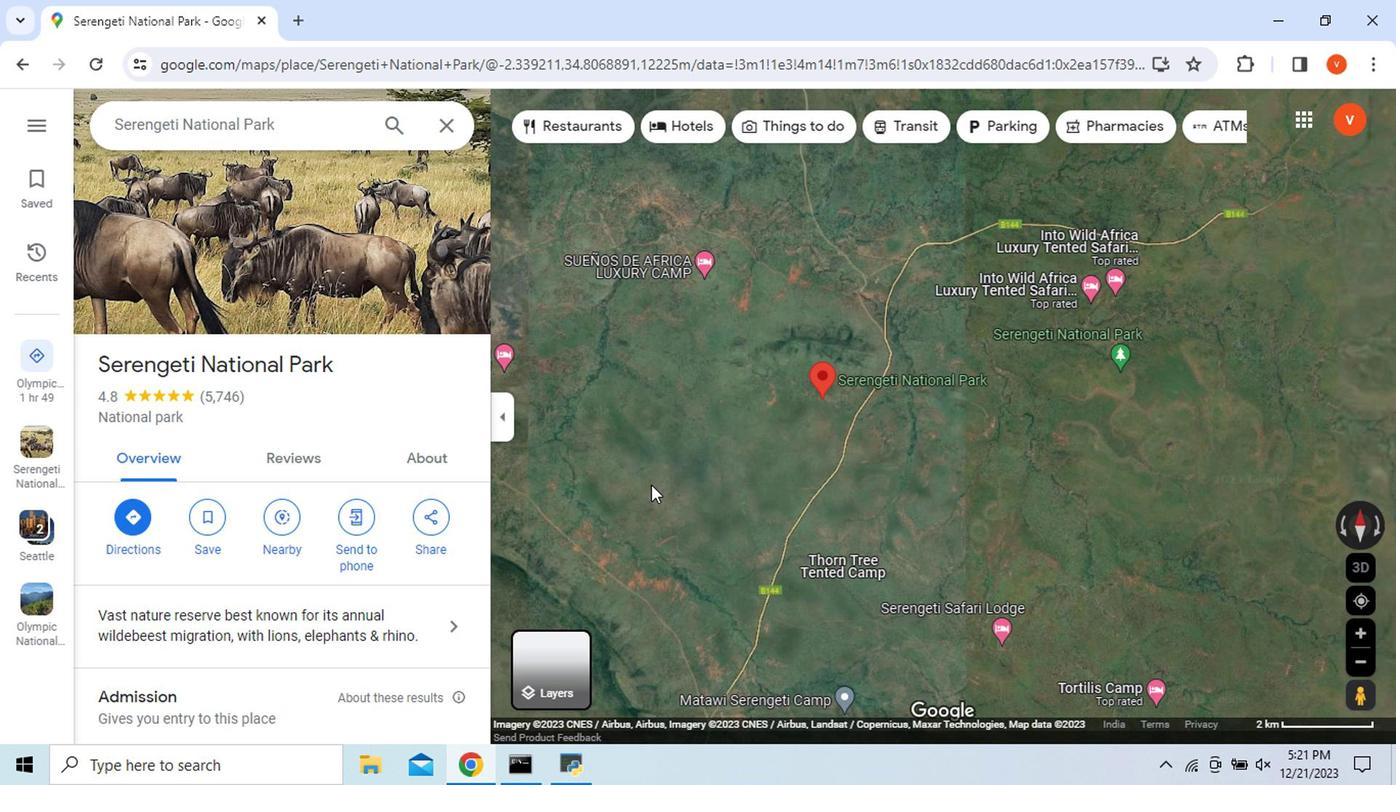 
Action: Mouse scrolled (648, 485) with delta (0, -1)
Screenshot: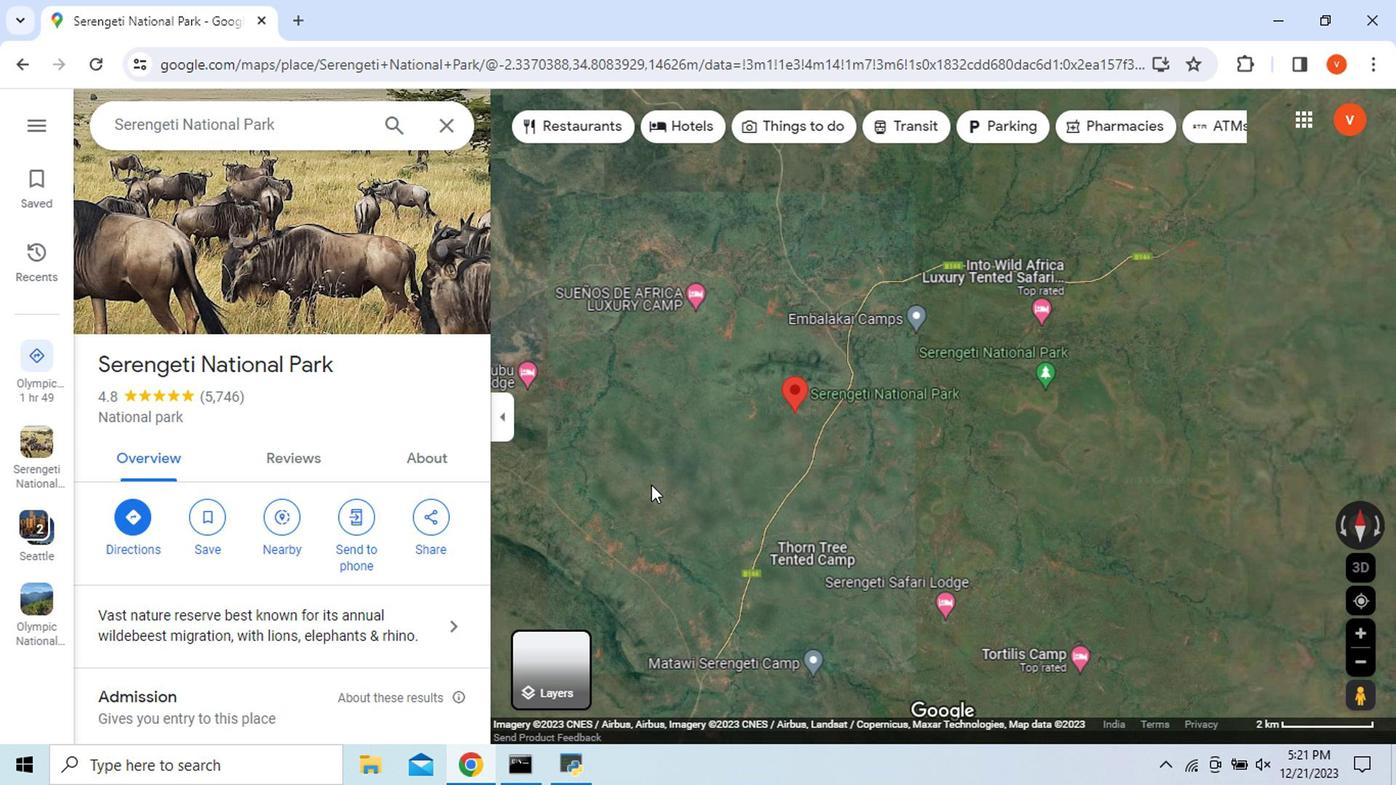 
Action: Mouse moved to (1349, 549)
Screenshot: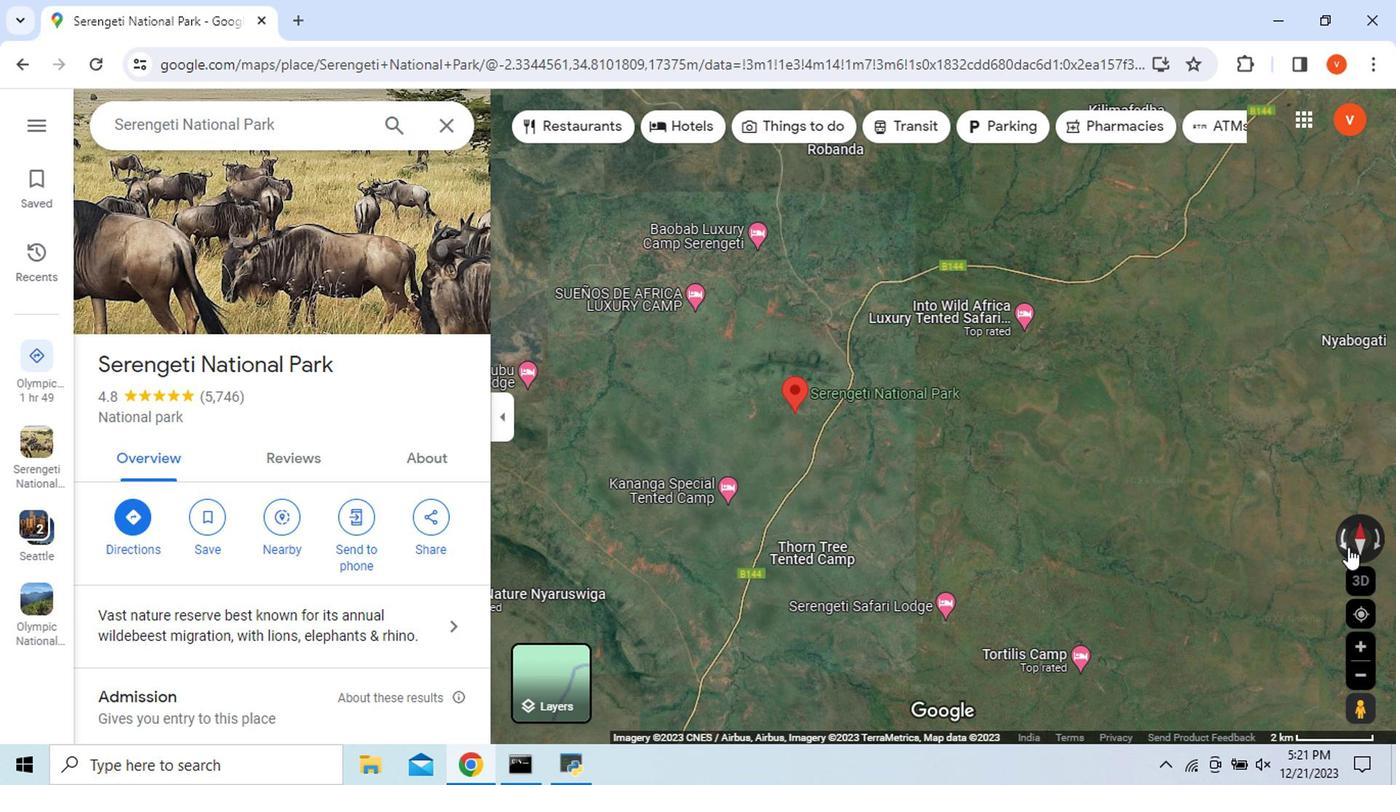 
Action: Mouse pressed left at (1349, 549)
Screenshot: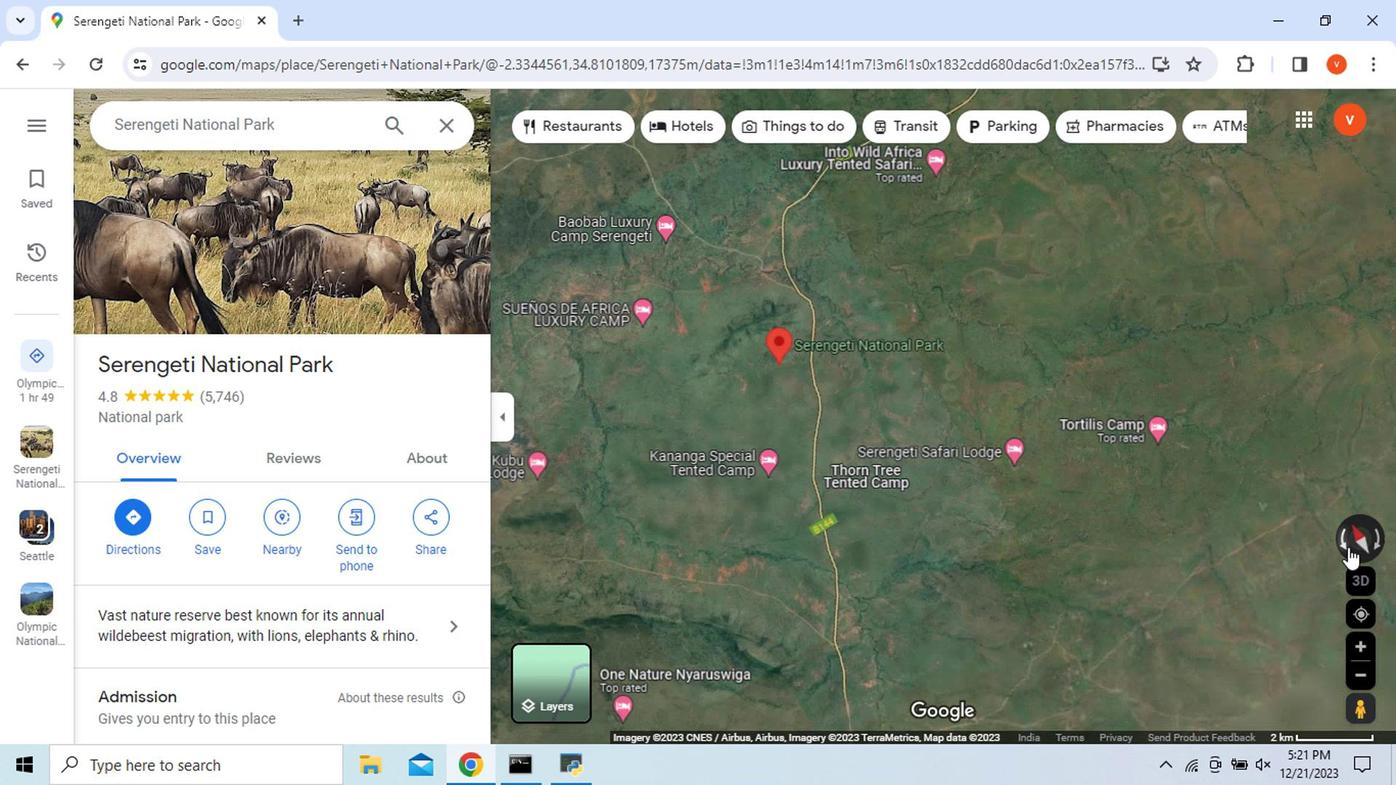 
Action: Mouse pressed left at (1349, 549)
Screenshot: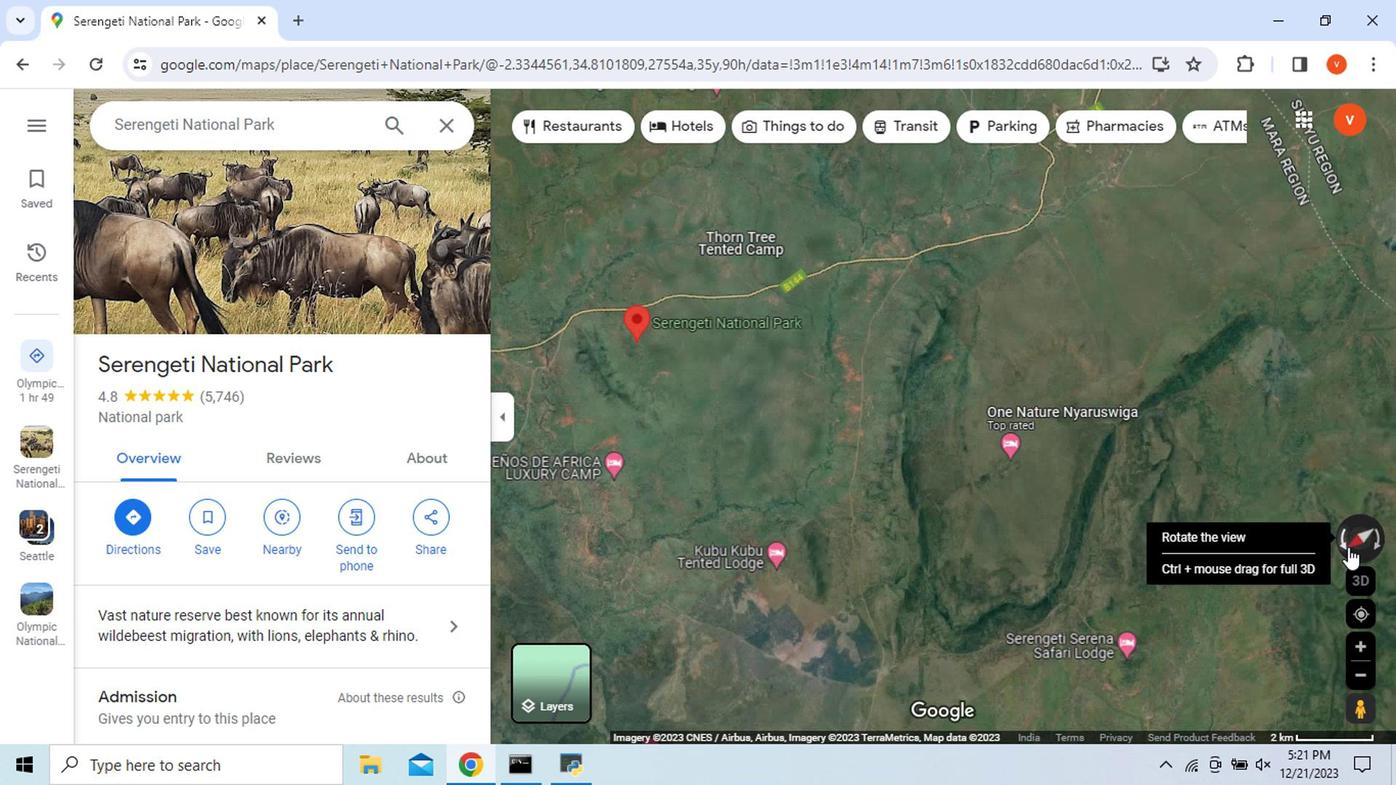 
Action: Mouse moved to (1190, 560)
Screenshot: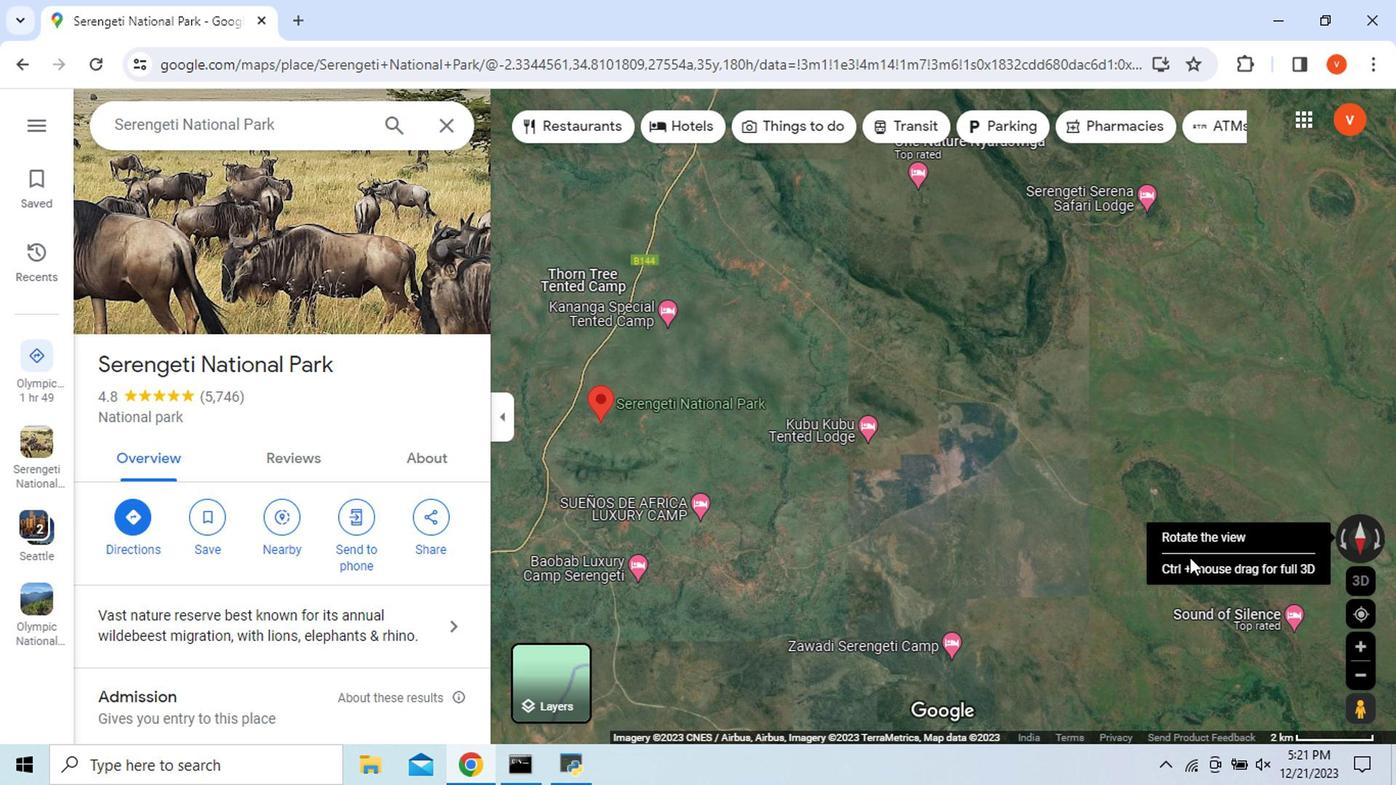
Action: Mouse scrolled (1190, 558) with delta (0, -1)
Screenshot: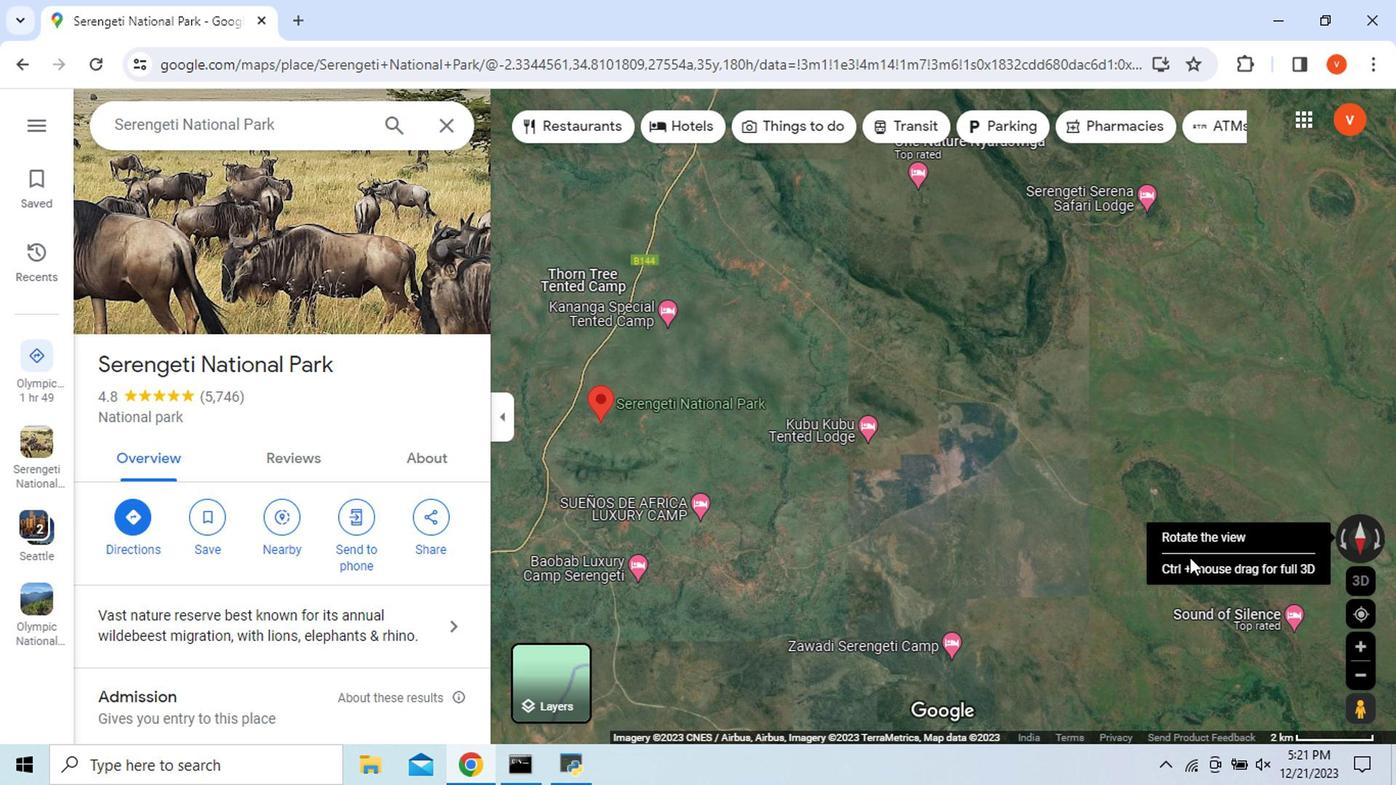 
Action: Mouse scrolled (1190, 558) with delta (0, -1)
Screenshot: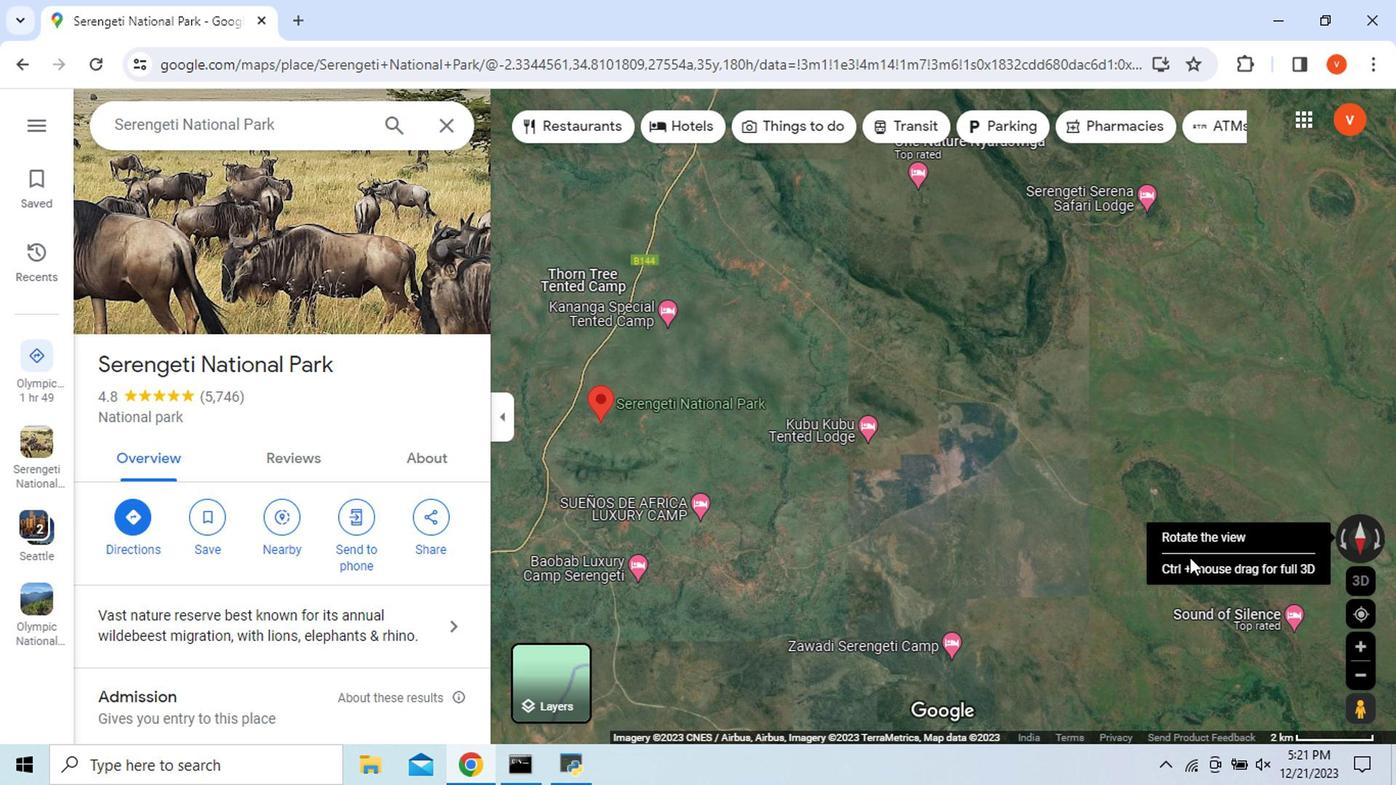
Action: Mouse moved to (1045, 571)
Screenshot: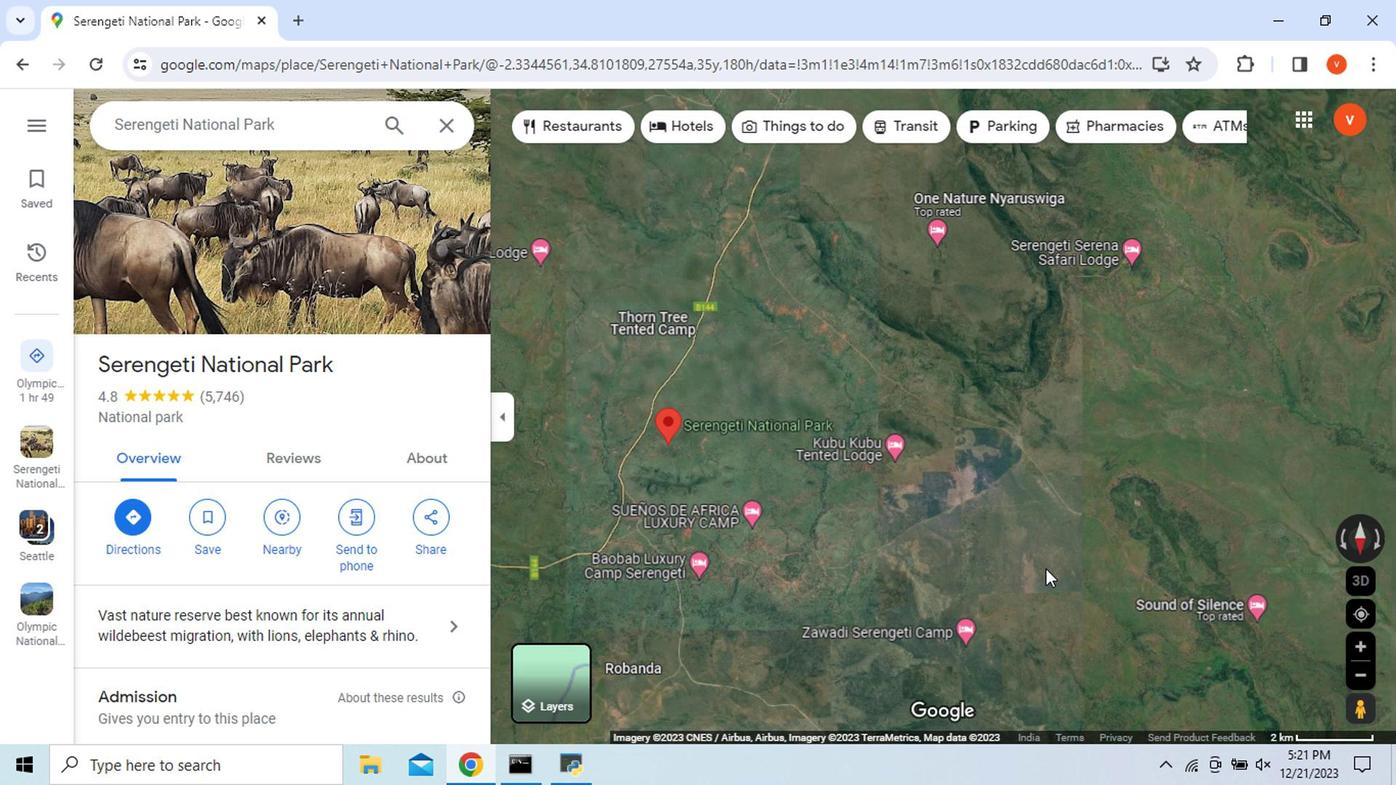 
Action: Mouse scrolled (1045, 570) with delta (0, 0)
Screenshot: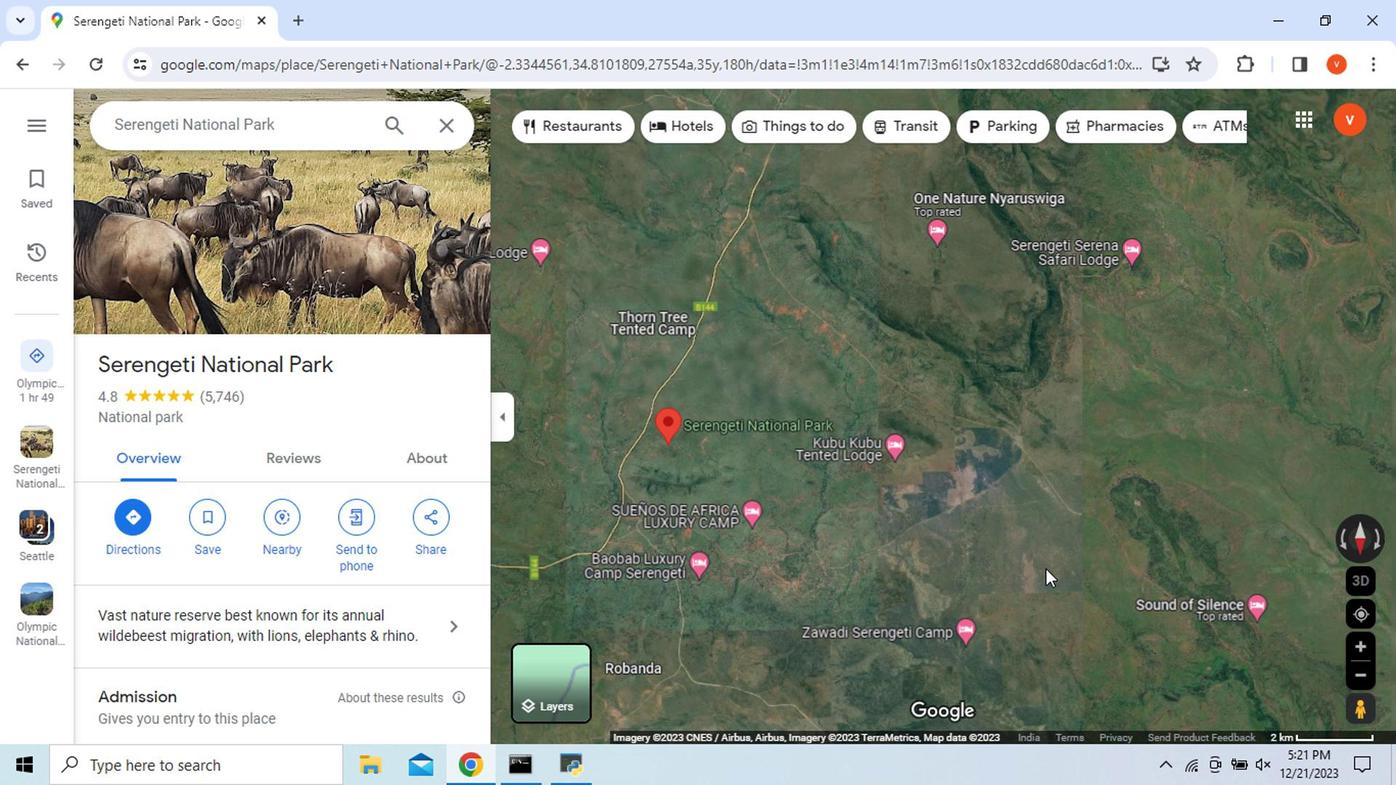 
Action: Mouse scrolled (1045, 570) with delta (0, 0)
Screenshot: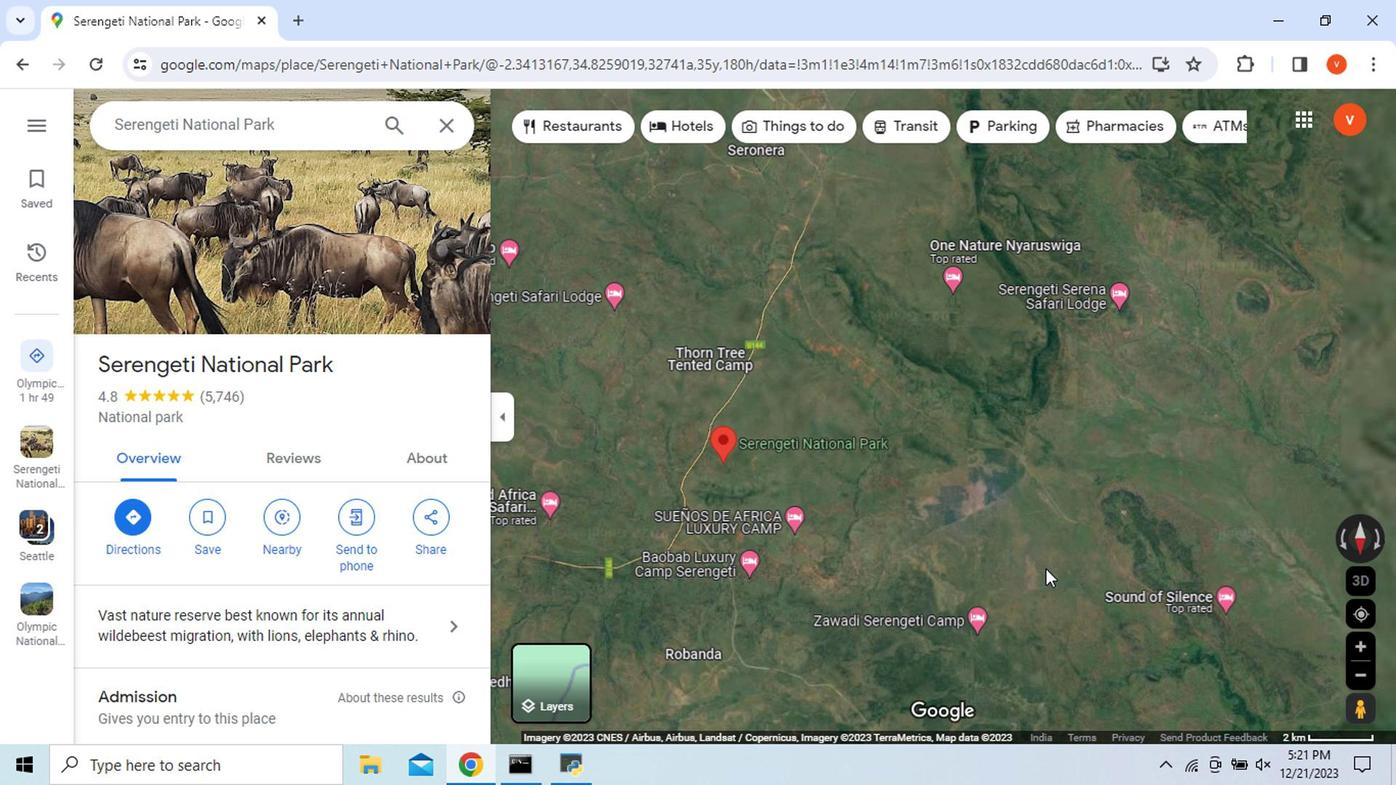 
Action: Mouse moved to (1343, 537)
Screenshot: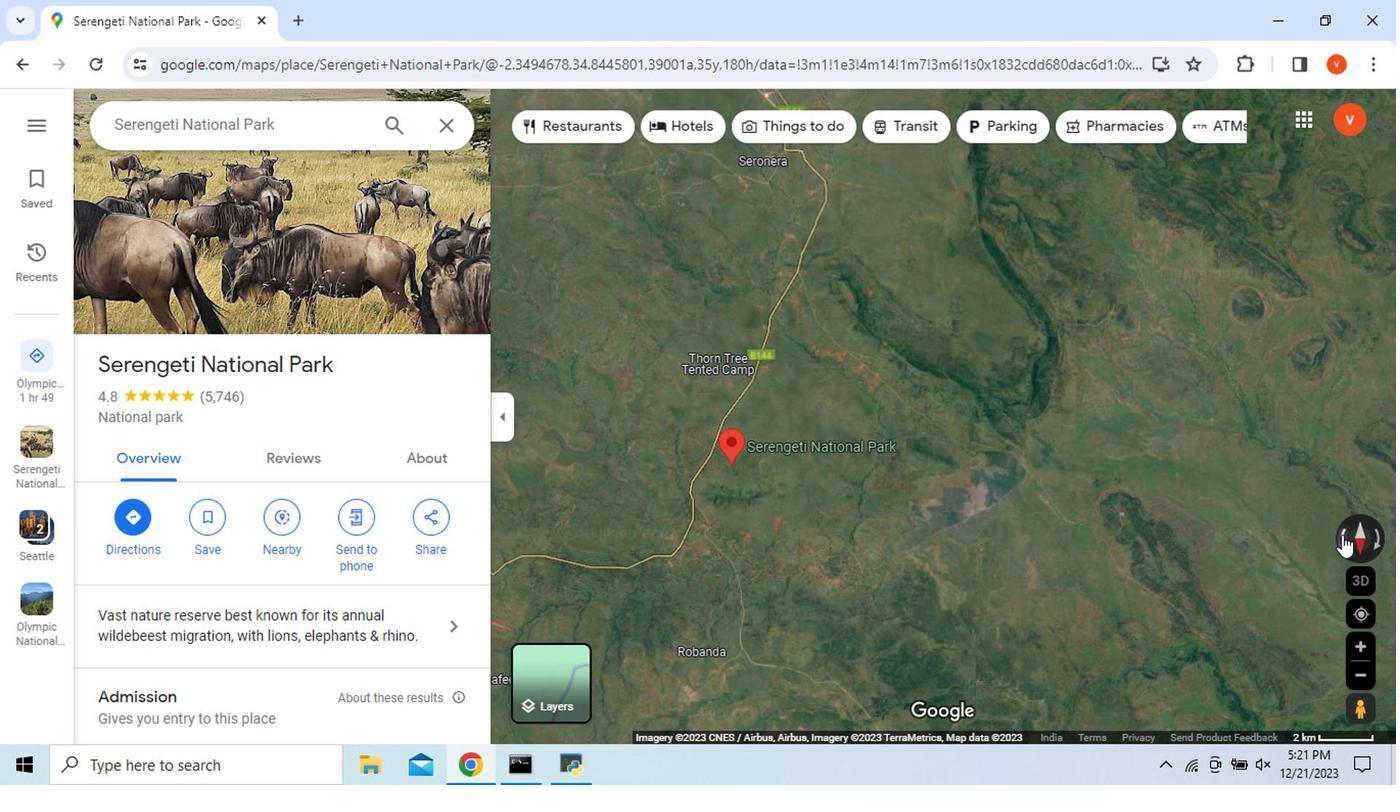 
Action: Mouse pressed left at (1343, 537)
Screenshot: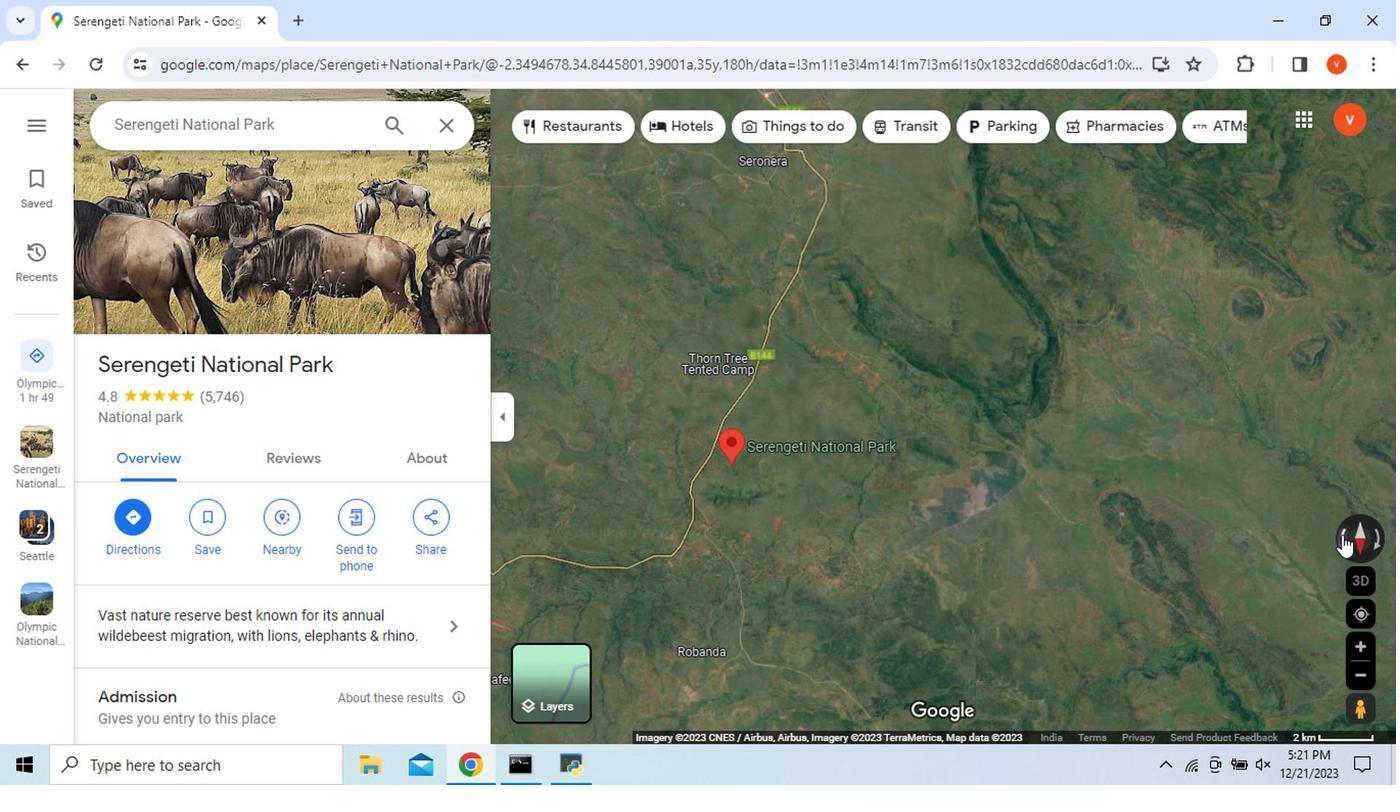 
Action: Mouse pressed left at (1343, 537)
Screenshot: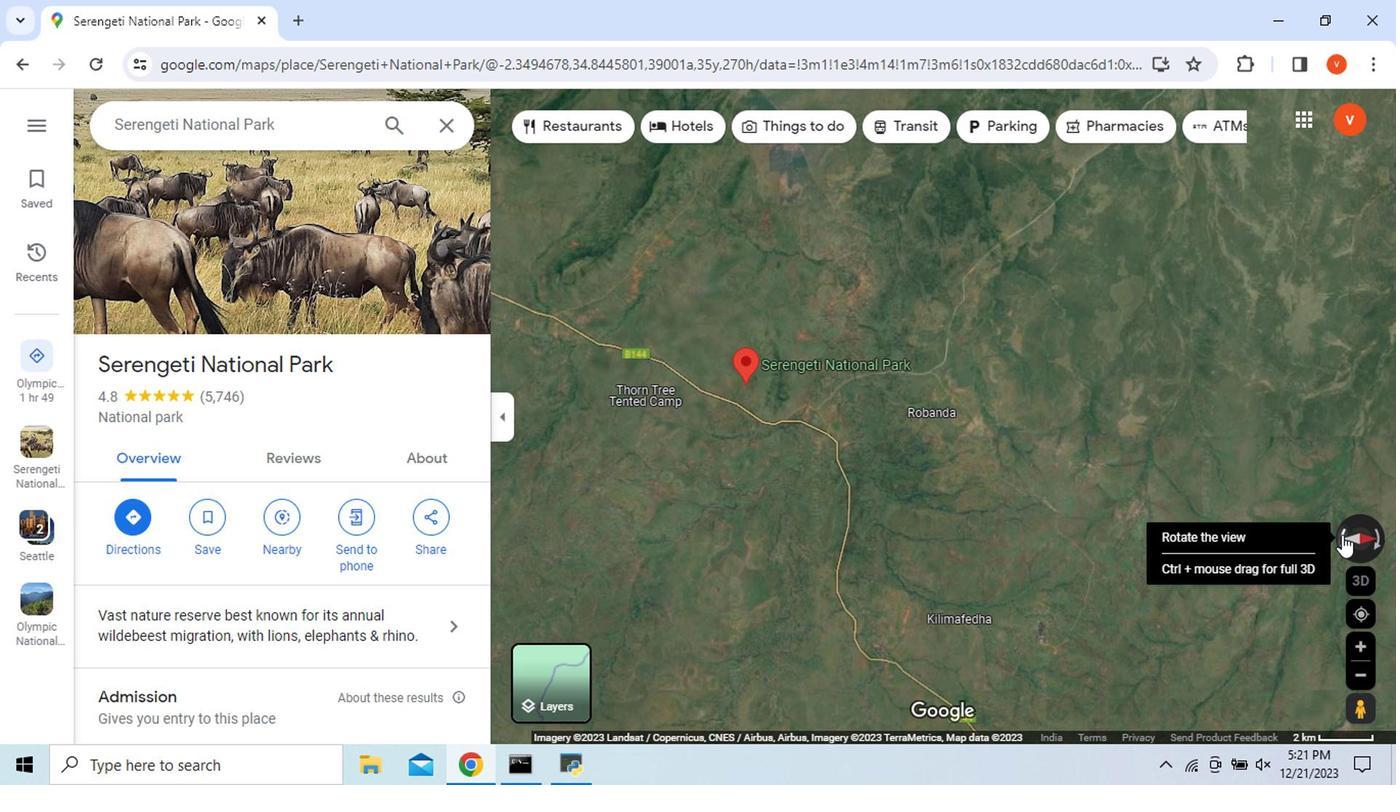 
Action: Mouse moved to (1035, 563)
Screenshot: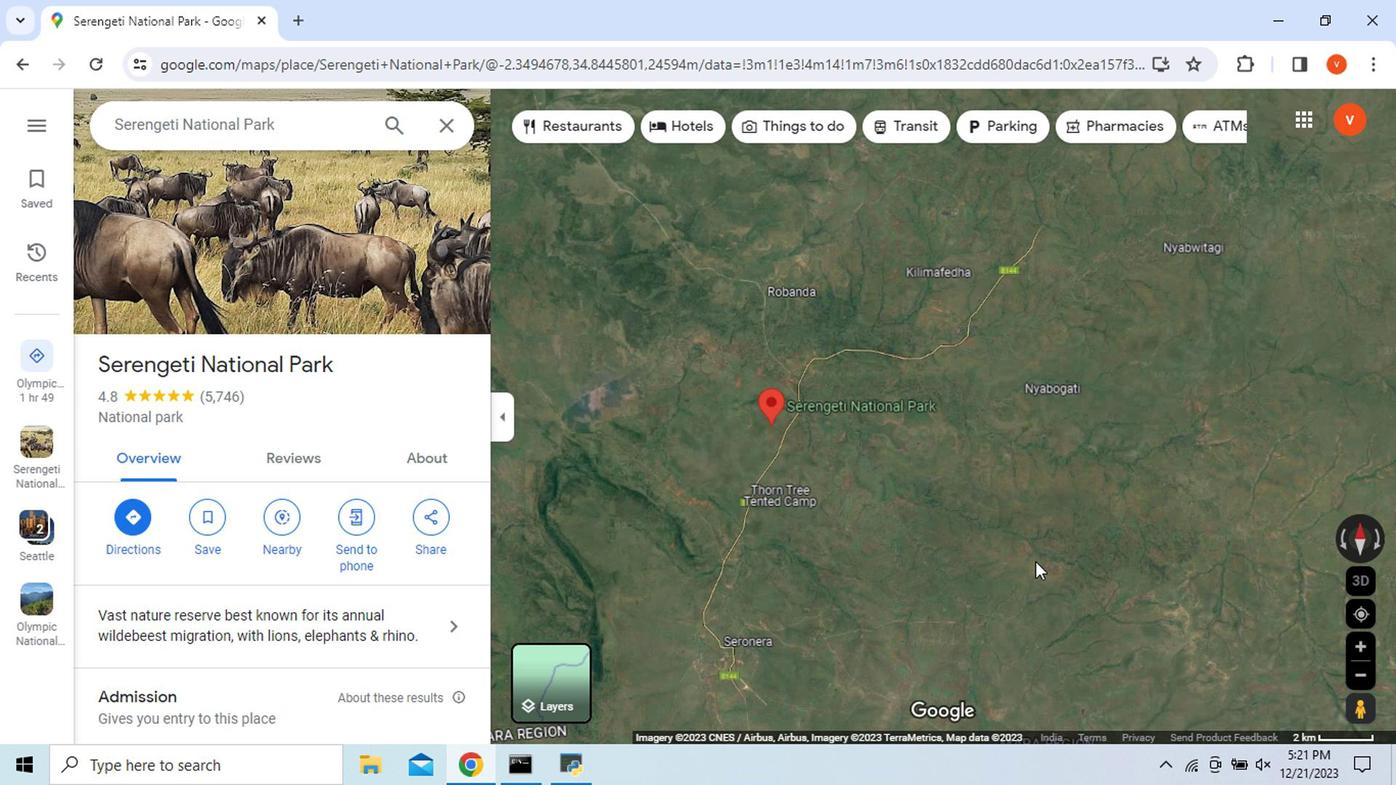 
Action: Mouse scrolled (1035, 563) with delta (0, 0)
Screenshot: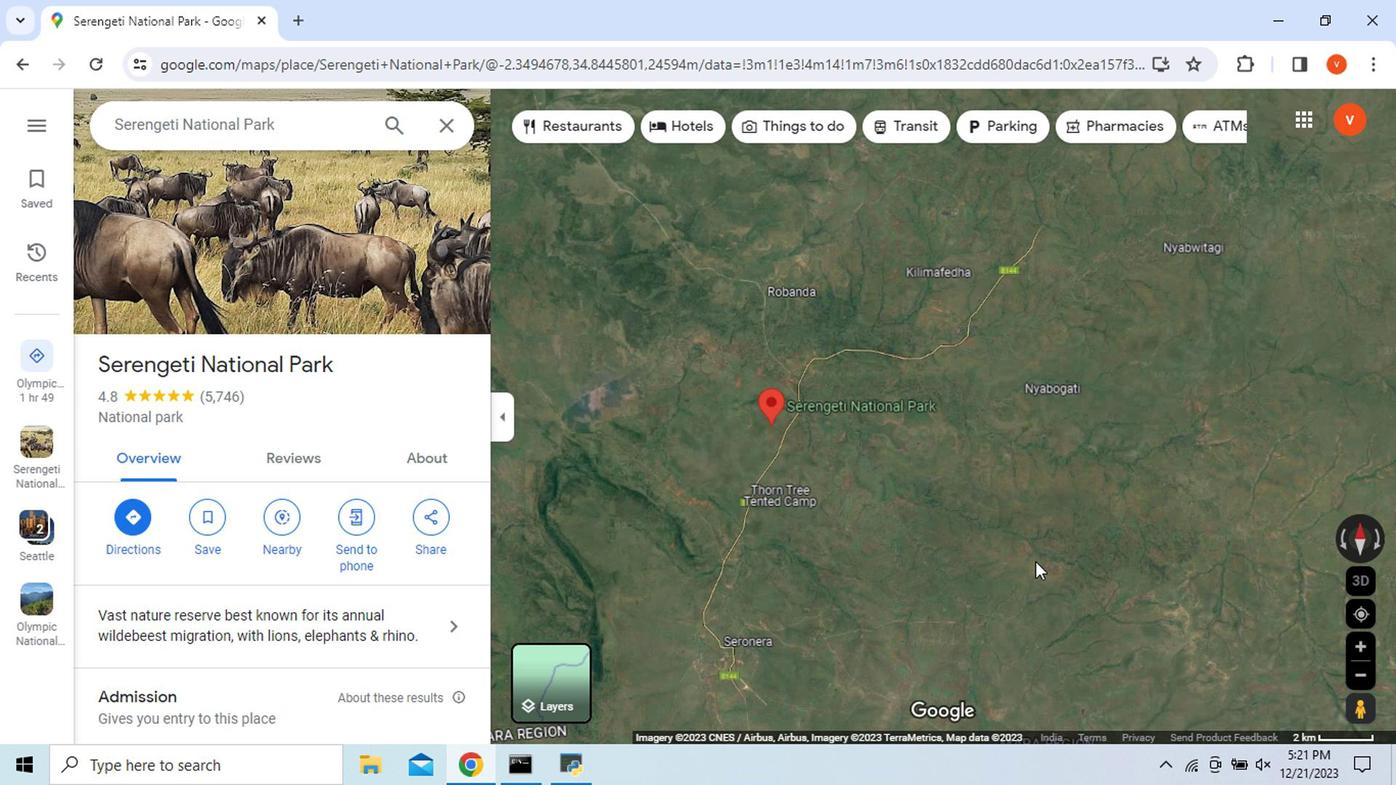 
Action: Mouse moved to (1035, 563)
Screenshot: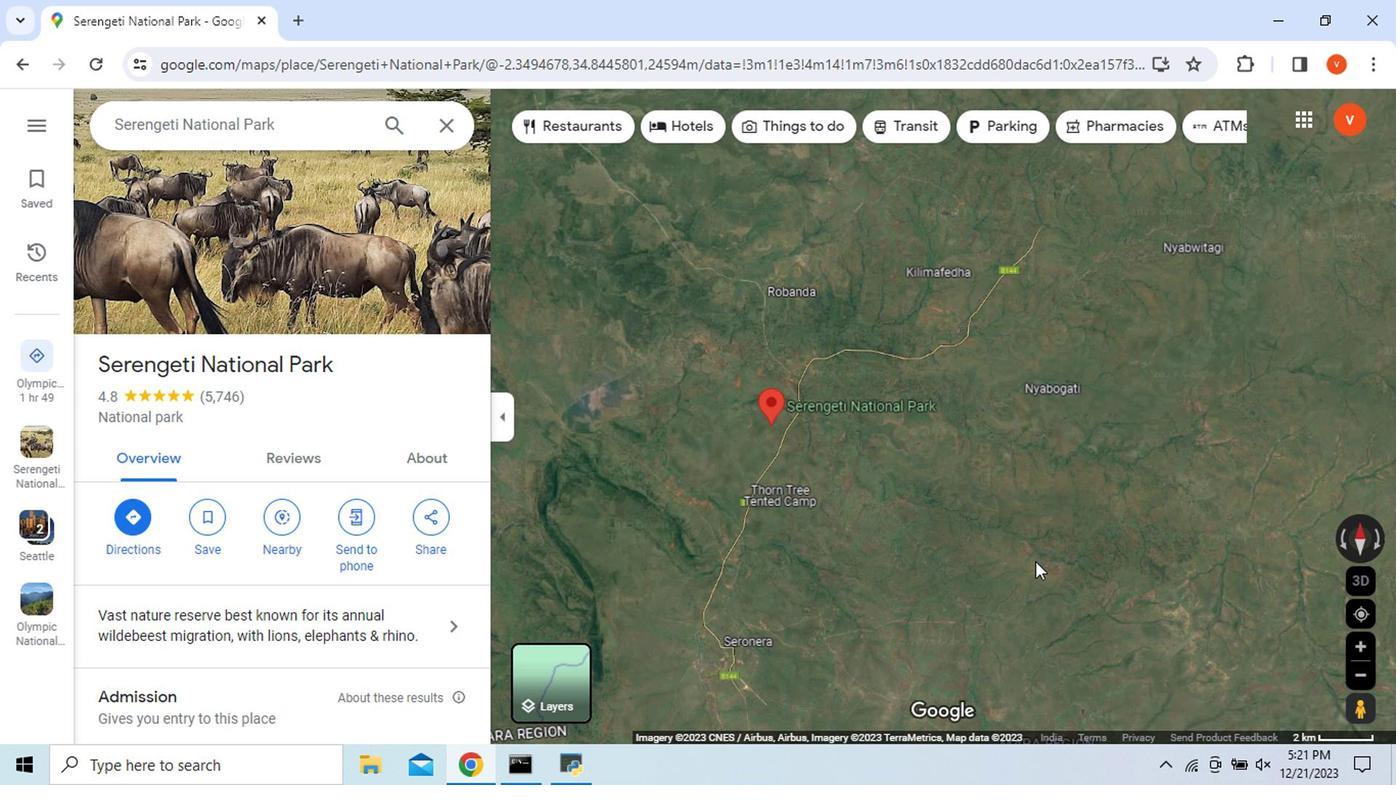 
Action: Mouse scrolled (1035, 563) with delta (0, 0)
Screenshot: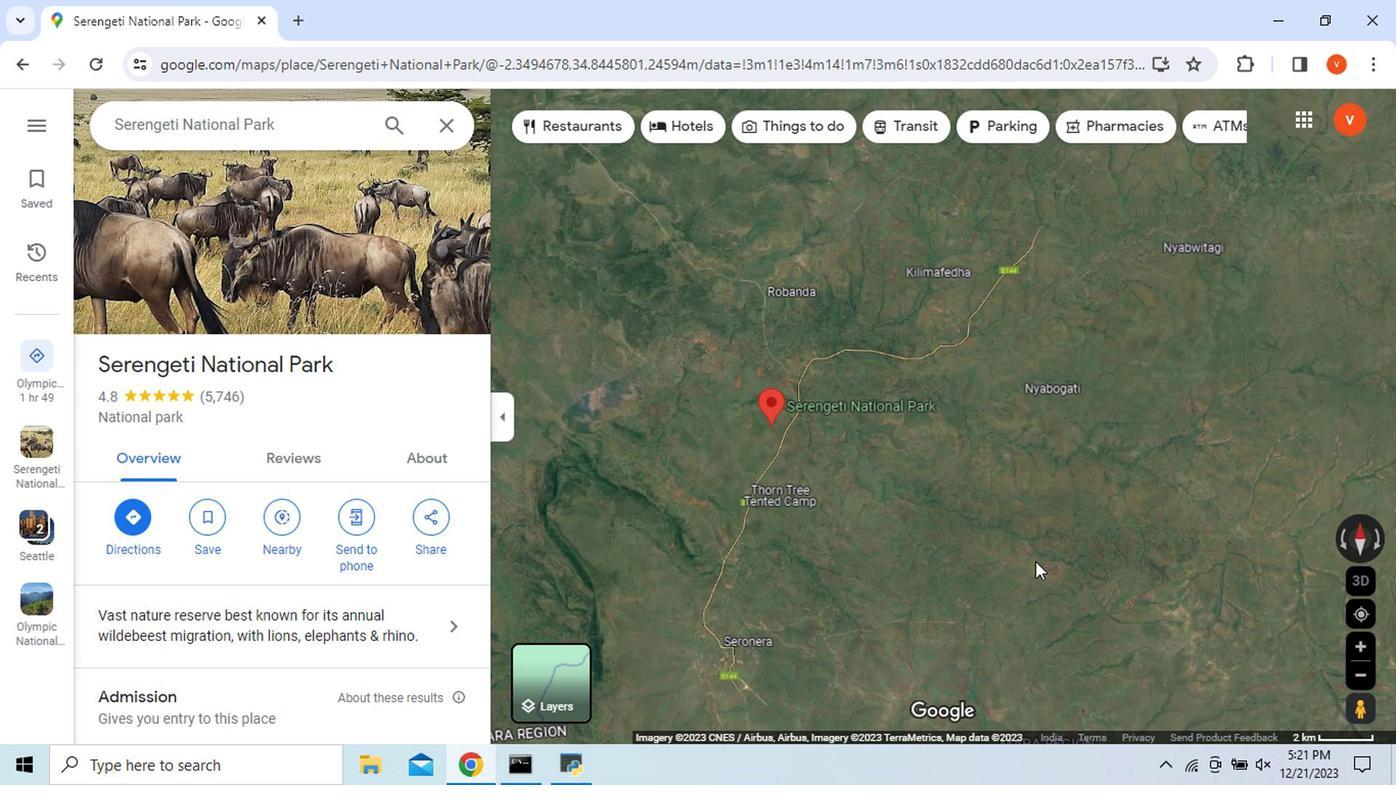 
Action: Mouse scrolled (1035, 563) with delta (0, 0)
Screenshot: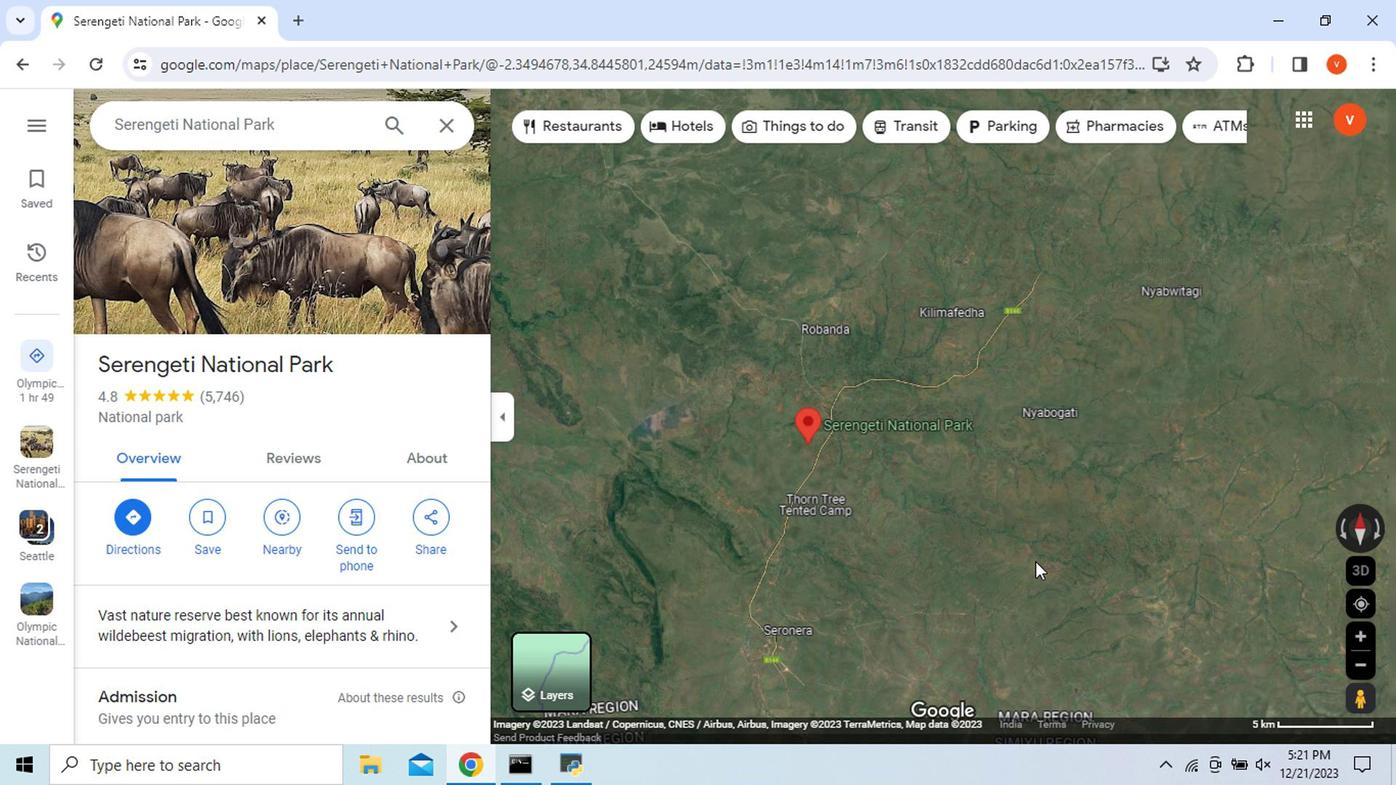 
Action: Mouse moved to (1209, 585)
Screenshot: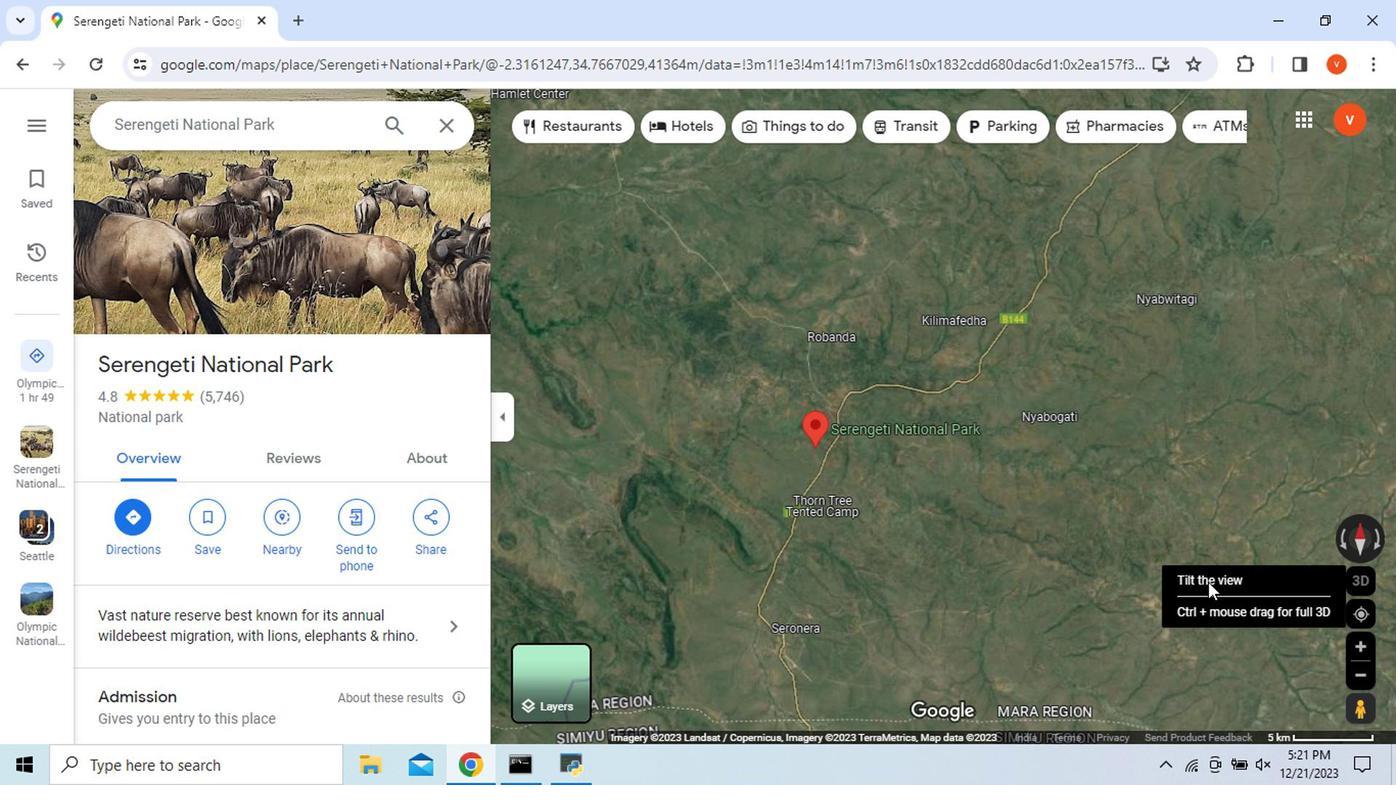 
Action: Mouse pressed left at (1209, 585)
Screenshot: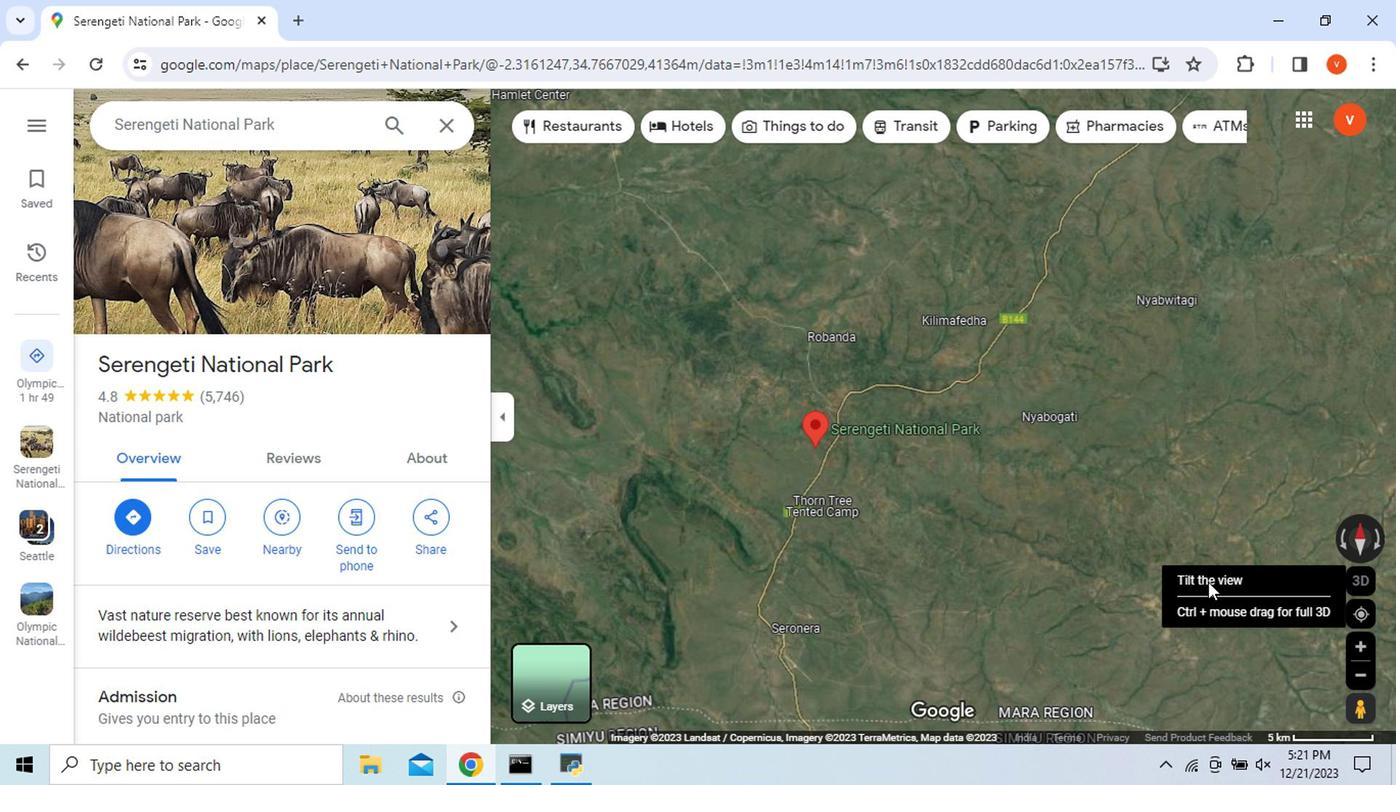 
Action: Mouse moved to (1210, 576)
Screenshot: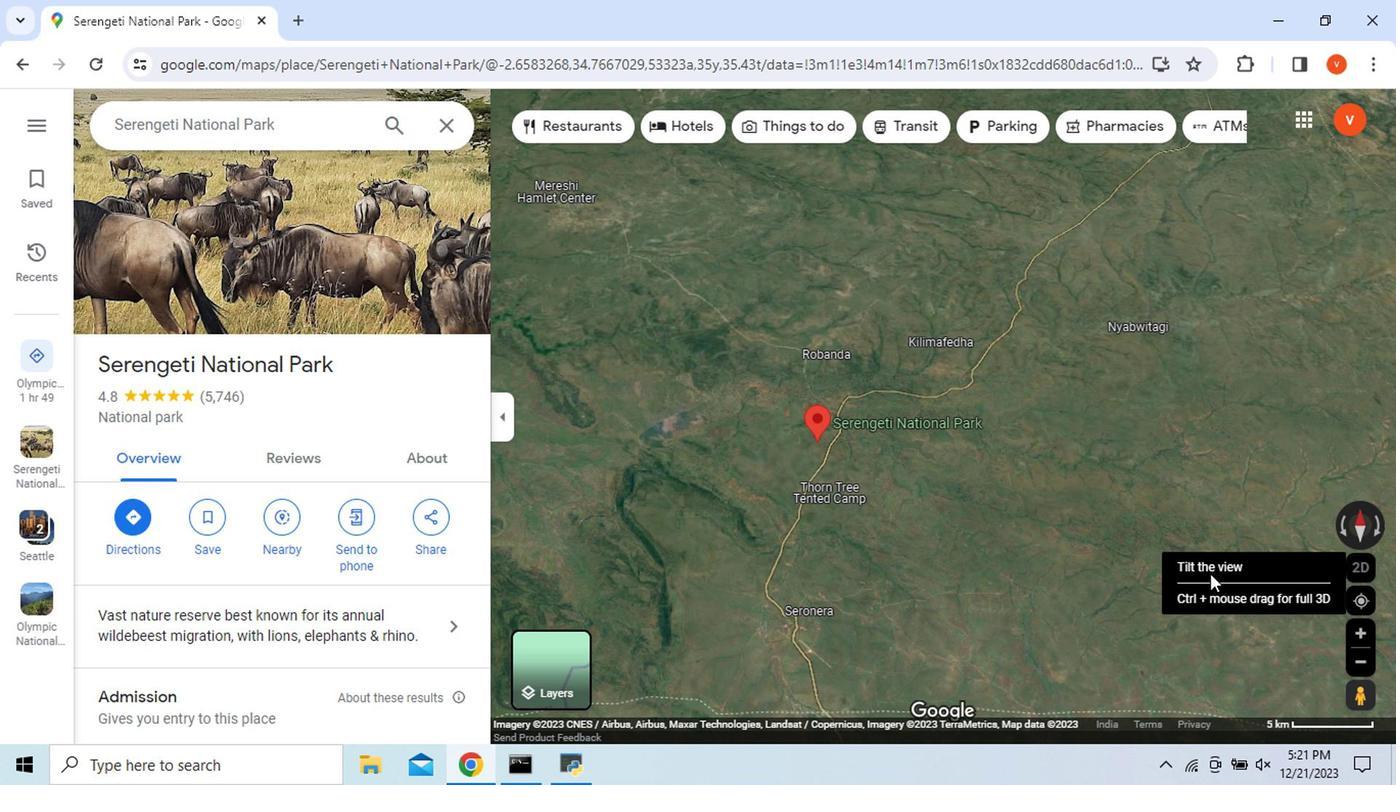 
Action: Mouse pressed left at (1210, 576)
Screenshot: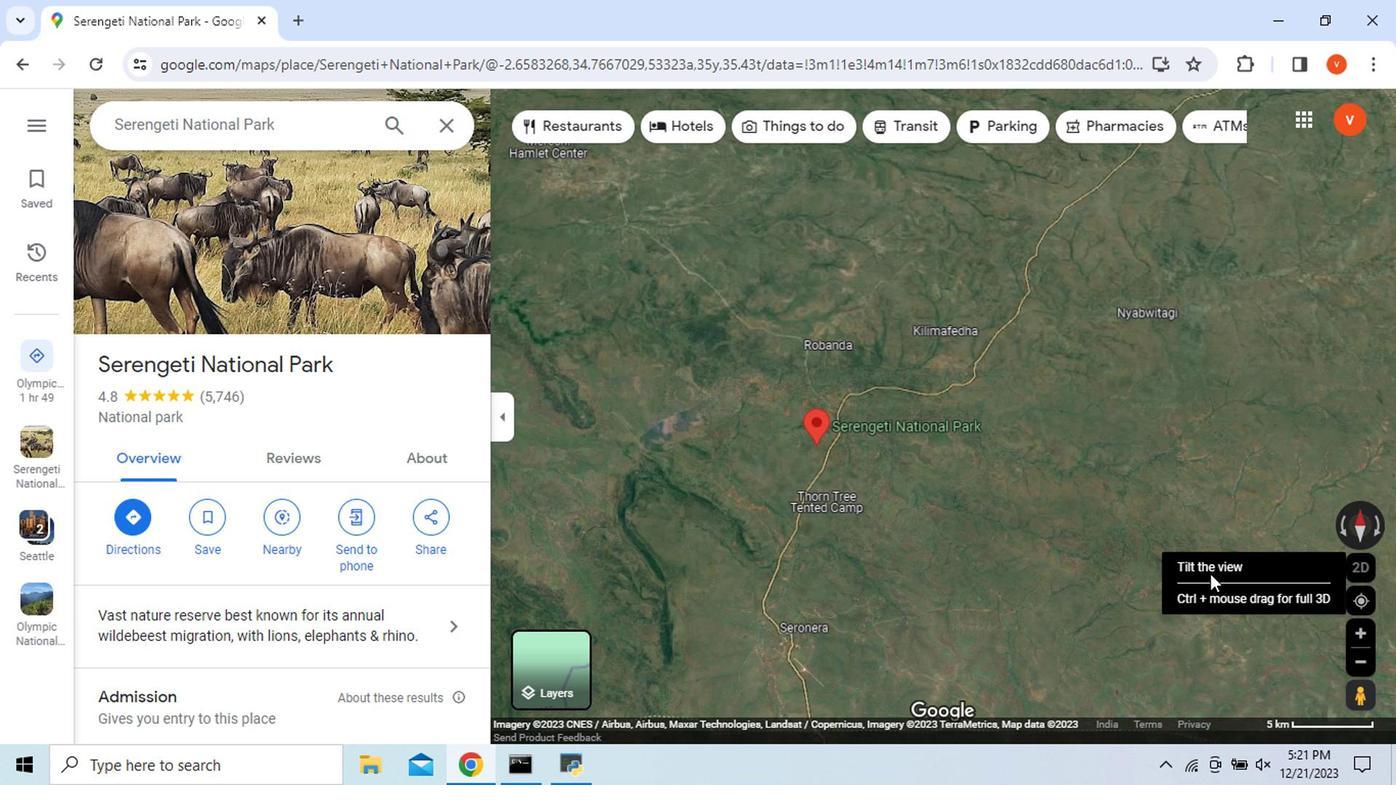 
Action: Mouse moved to (1057, 582)
Screenshot: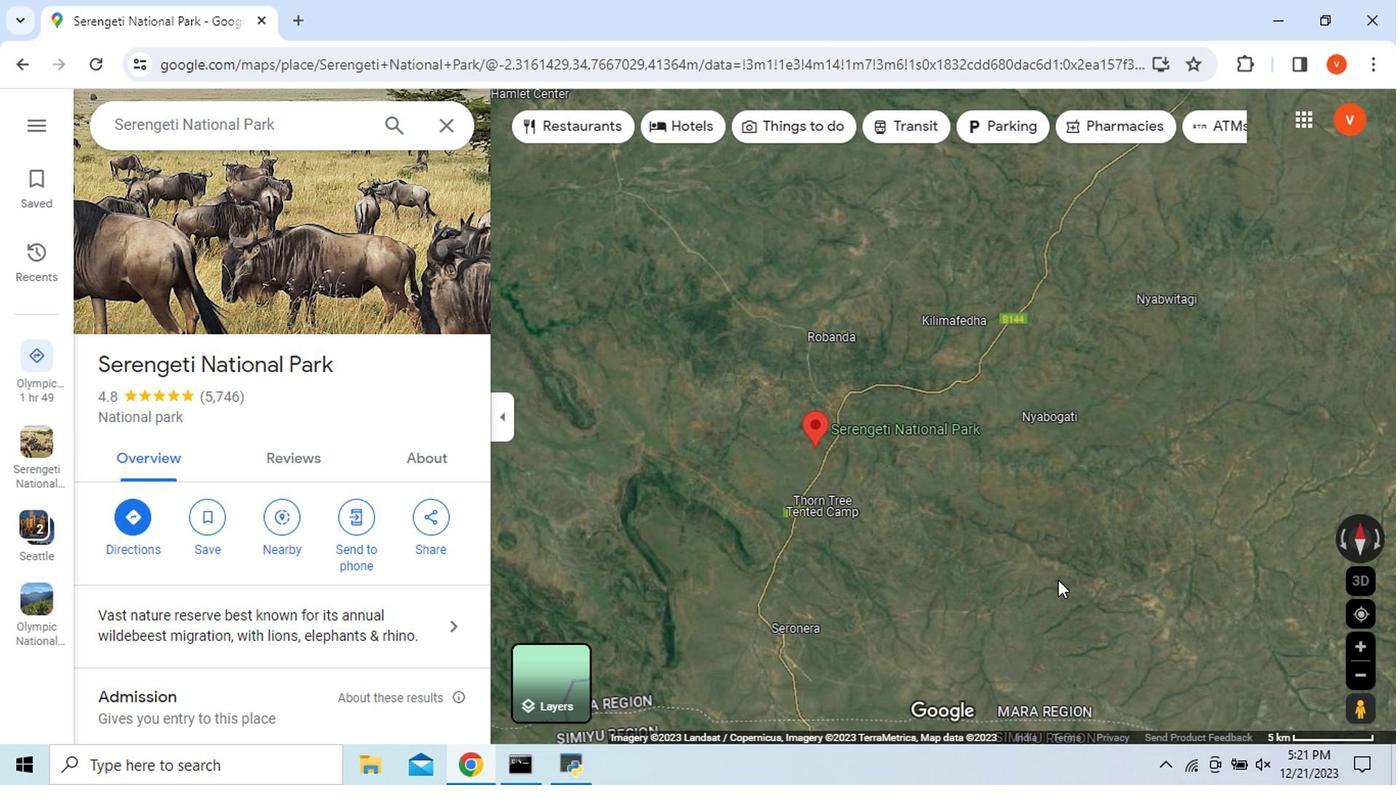 
